 Task: Add a condition where "Channel Is not Facebook Post" in pending tickets.
Action: Mouse moved to (152, 494)
Screenshot: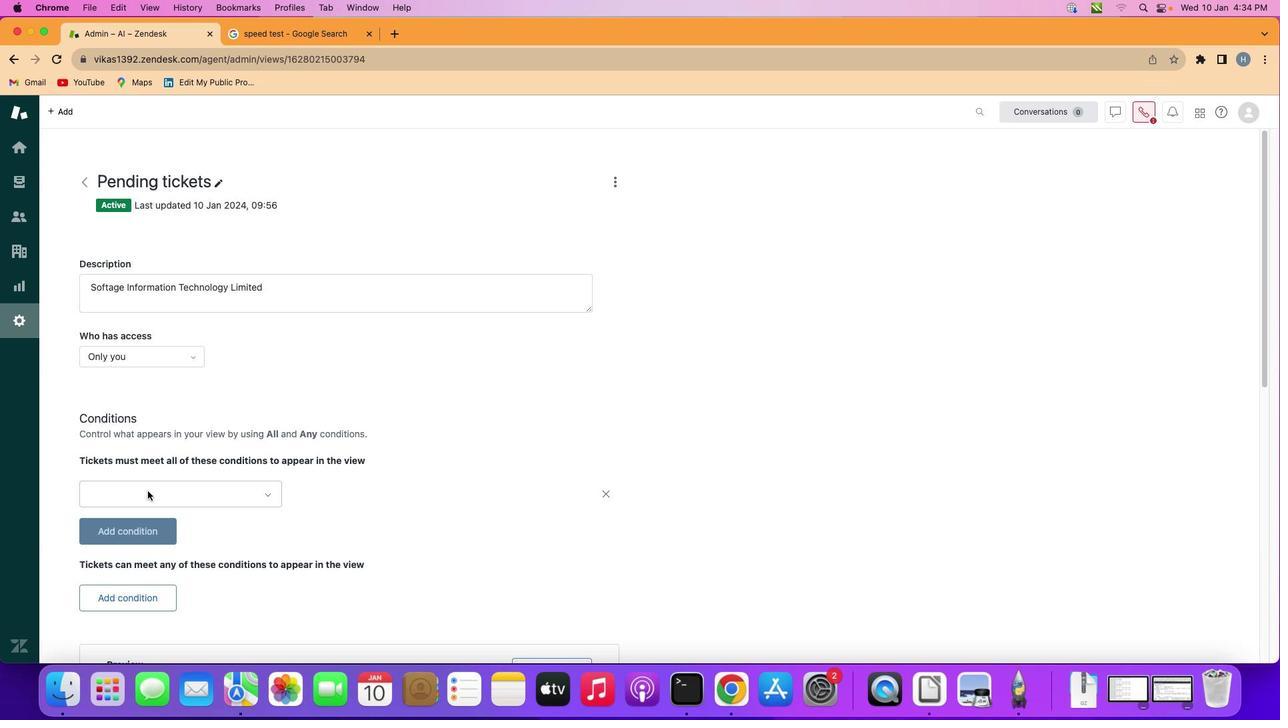 
Action: Mouse pressed left at (152, 494)
Screenshot: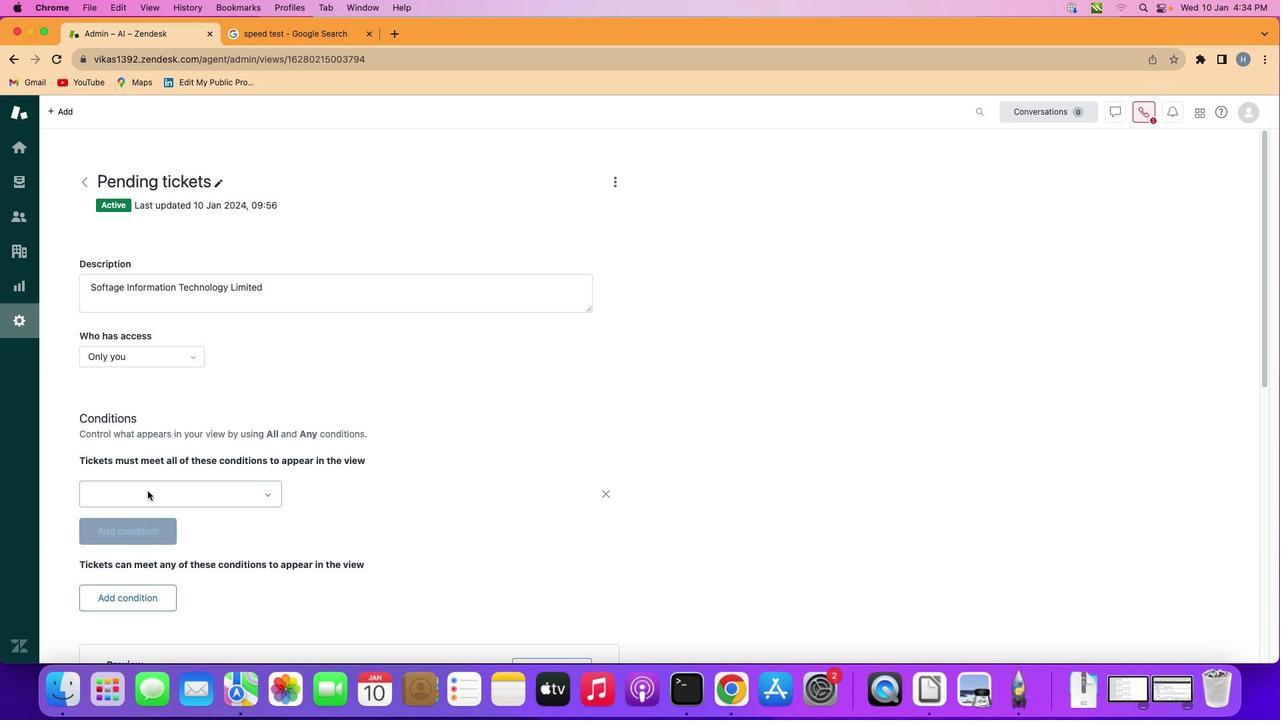 
Action: Mouse moved to (215, 500)
Screenshot: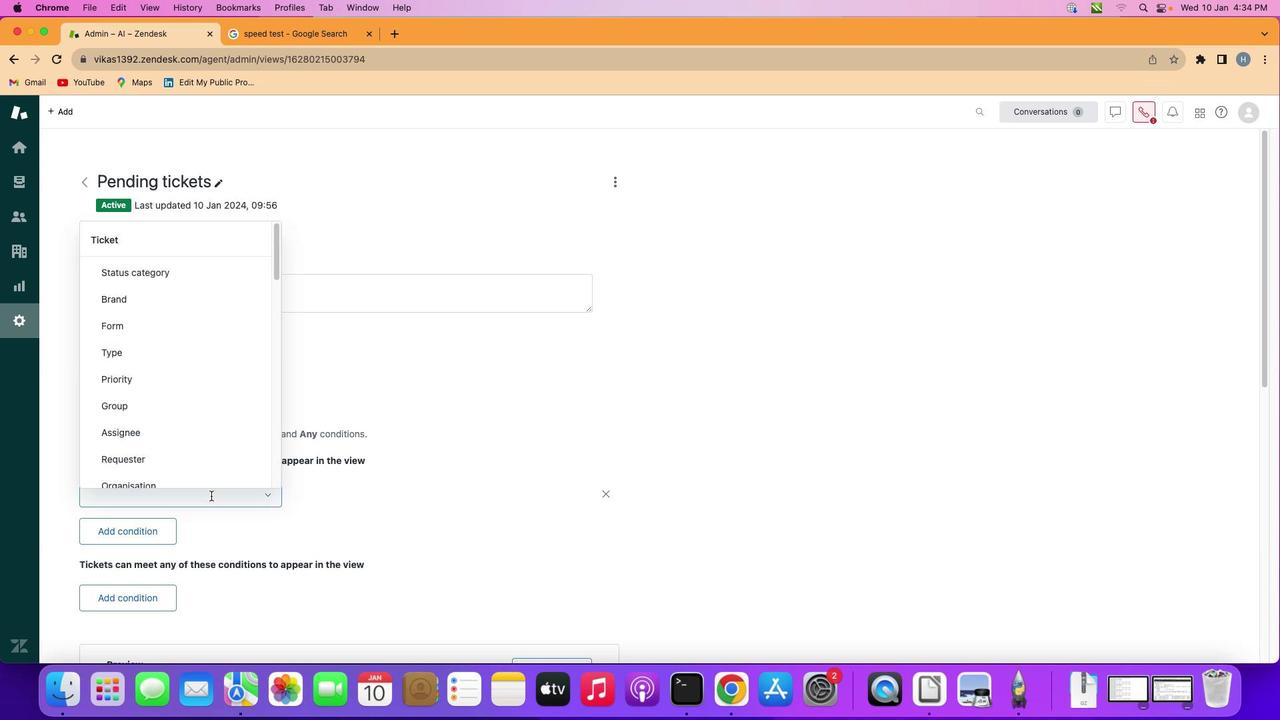 
Action: Mouse pressed left at (215, 500)
Screenshot: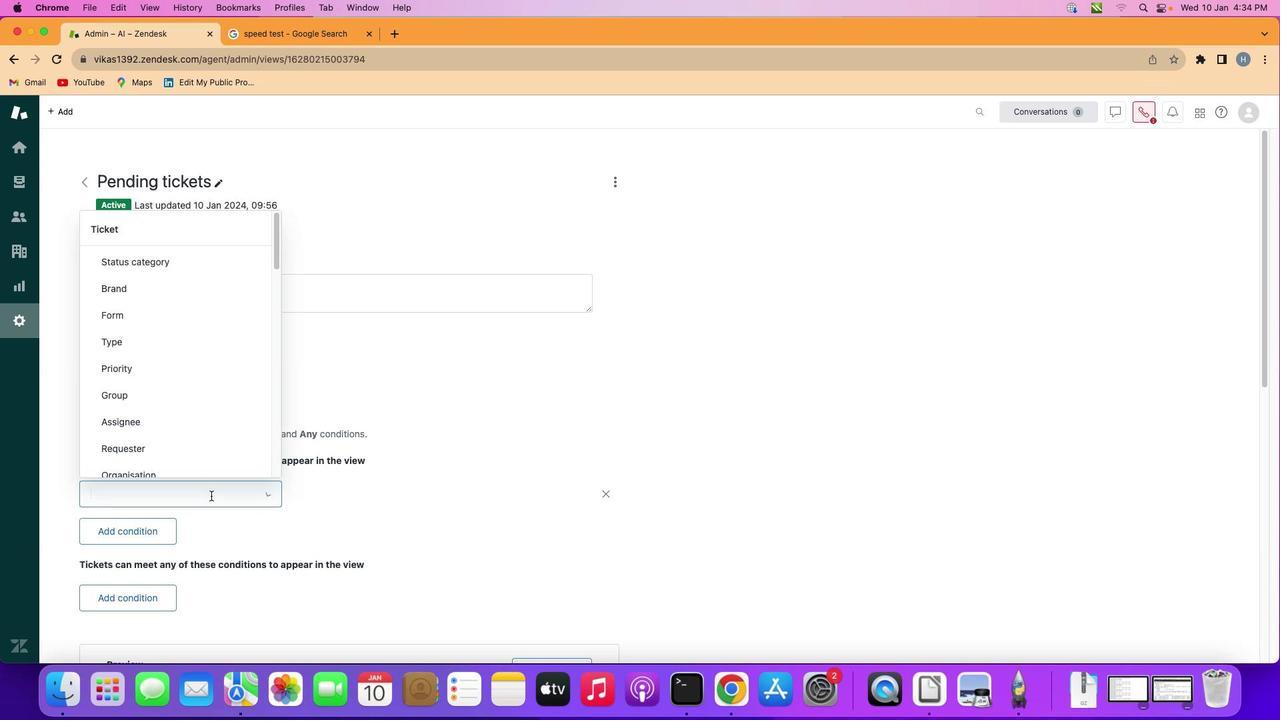 
Action: Mouse moved to (212, 396)
Screenshot: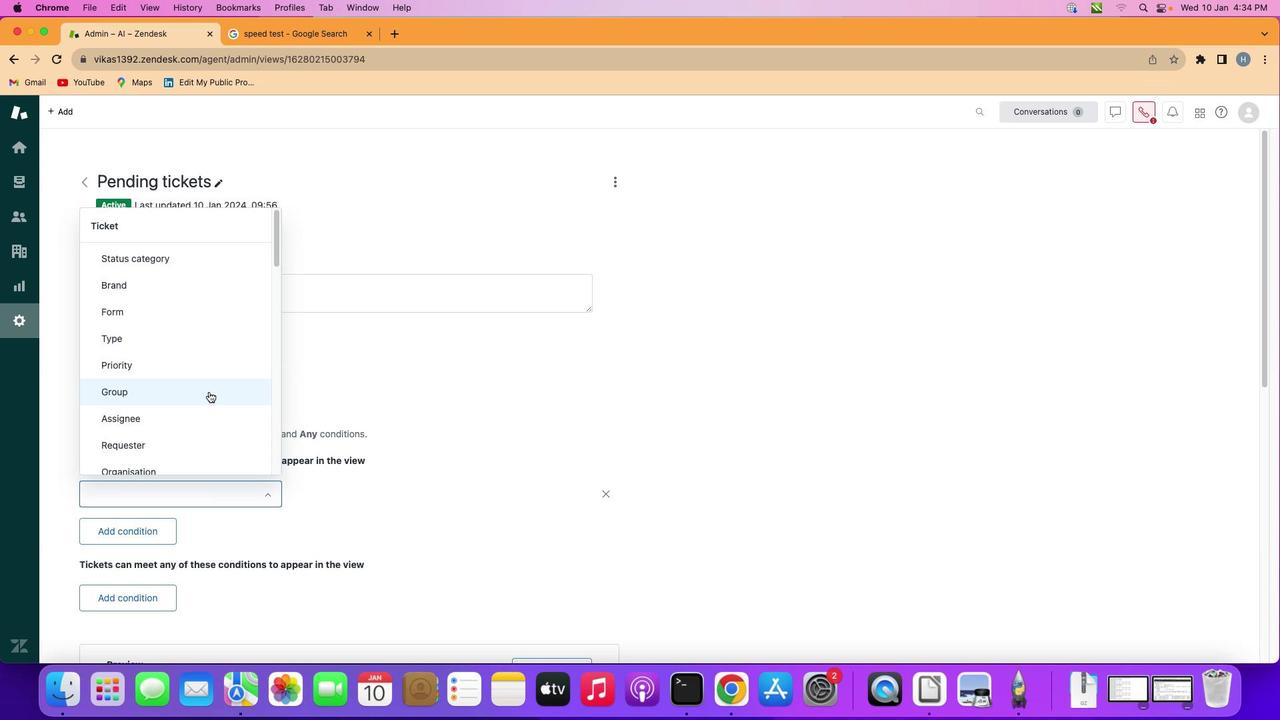 
Action: Mouse scrolled (212, 396) with delta (4, 3)
Screenshot: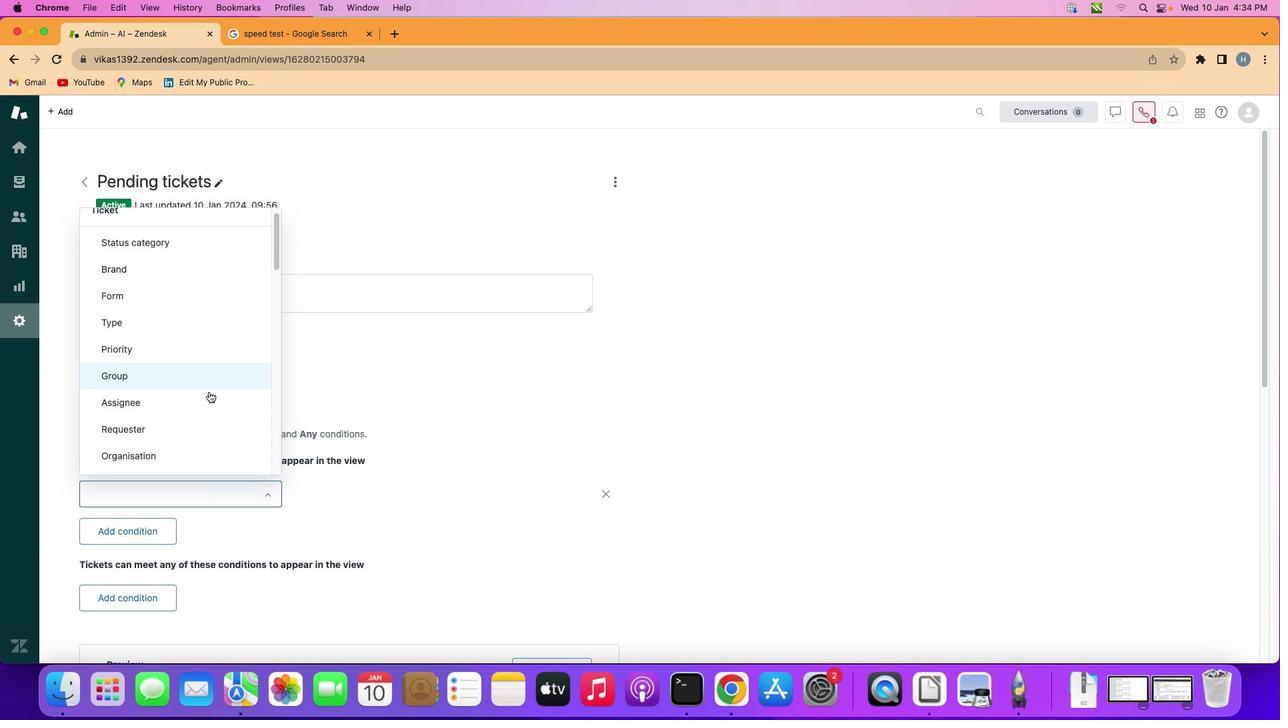 
Action: Mouse scrolled (212, 396) with delta (4, 3)
Screenshot: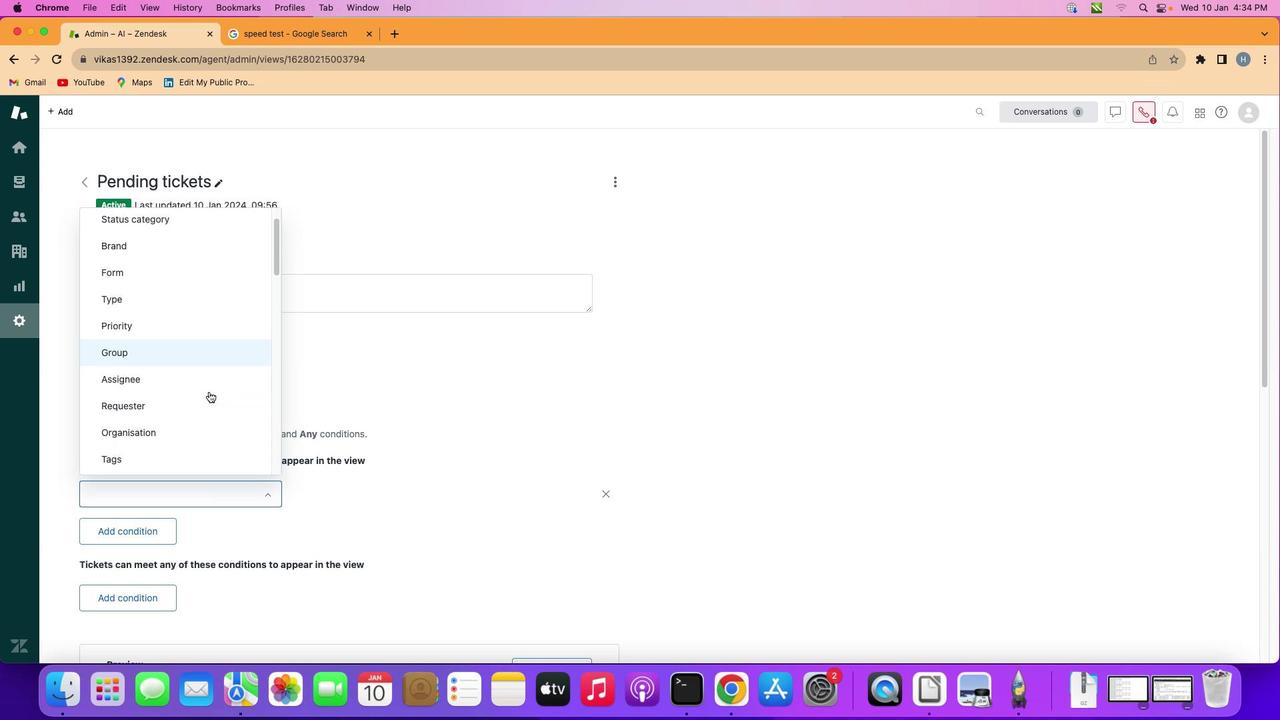 
Action: Mouse scrolled (212, 396) with delta (4, 3)
Screenshot: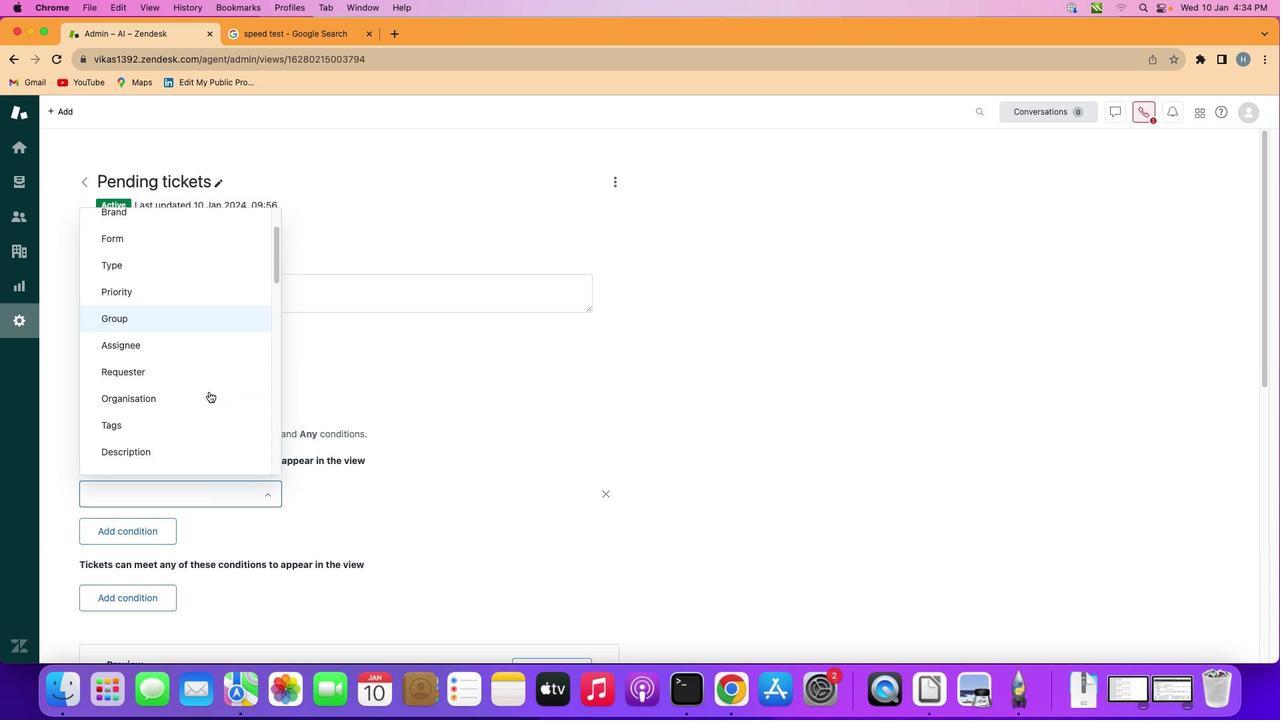 
Action: Mouse scrolled (212, 396) with delta (4, 3)
Screenshot: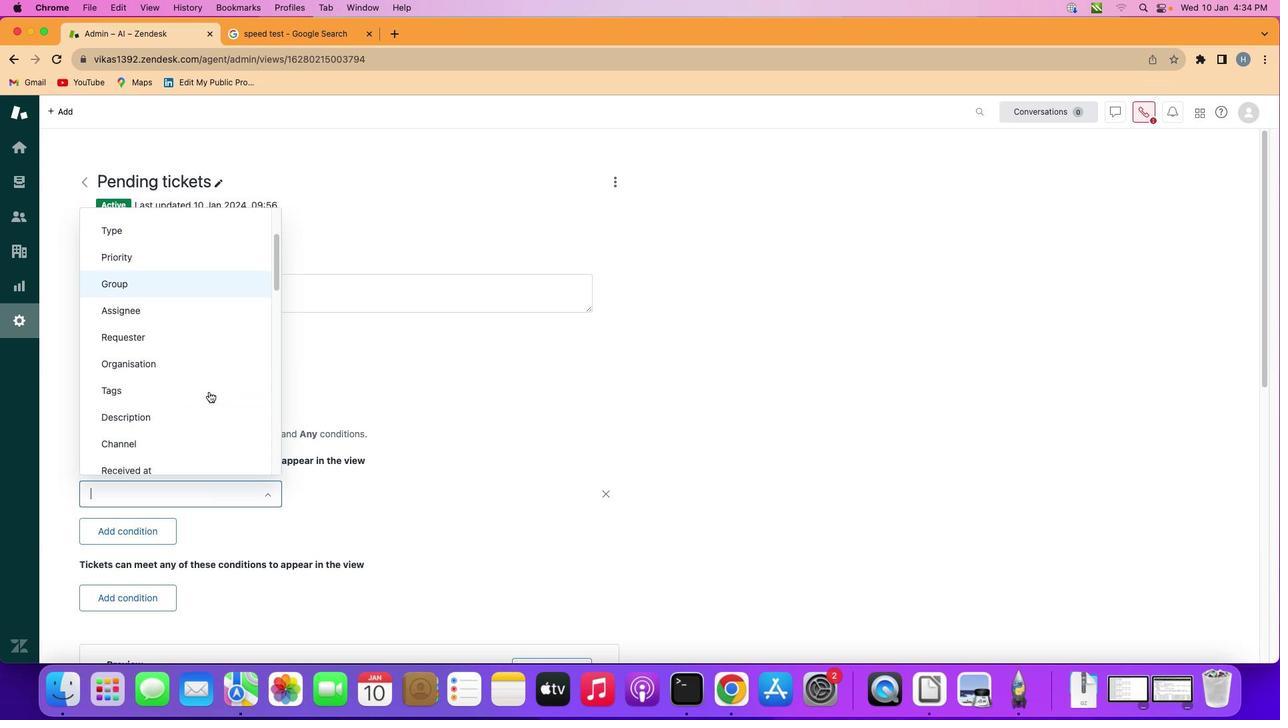 
Action: Mouse scrolled (212, 396) with delta (4, 3)
Screenshot: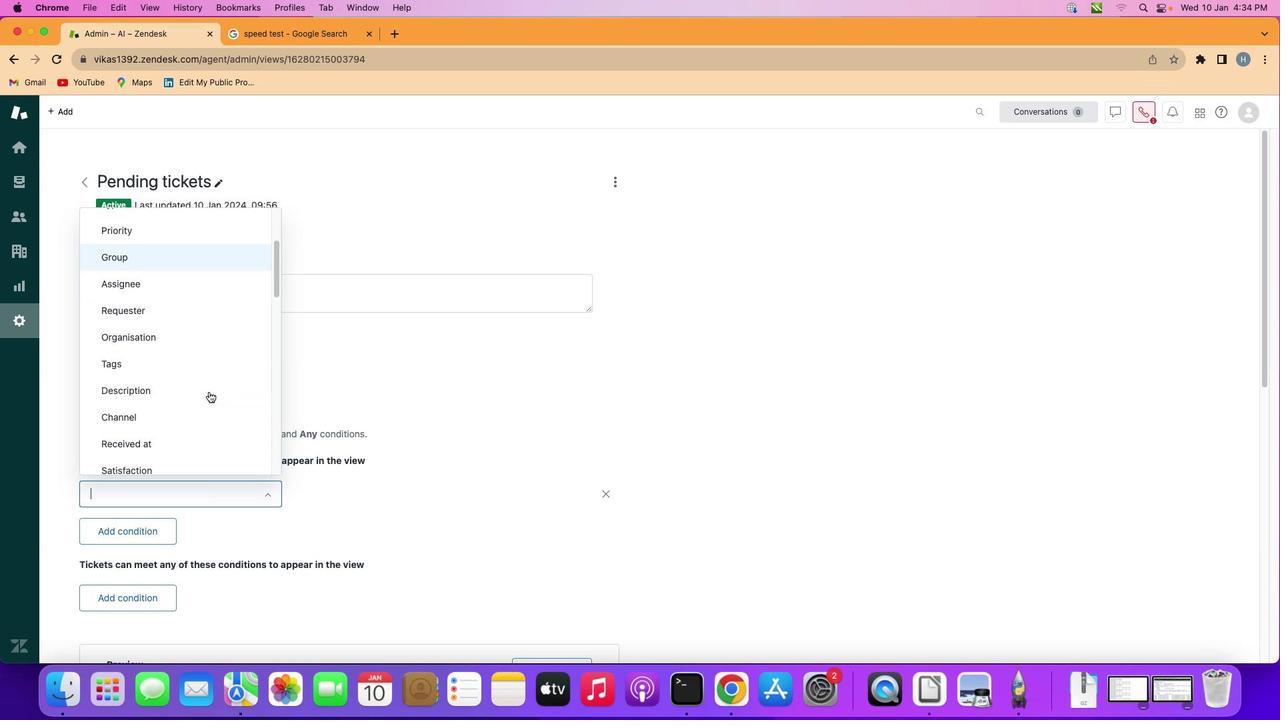 
Action: Mouse moved to (205, 416)
Screenshot: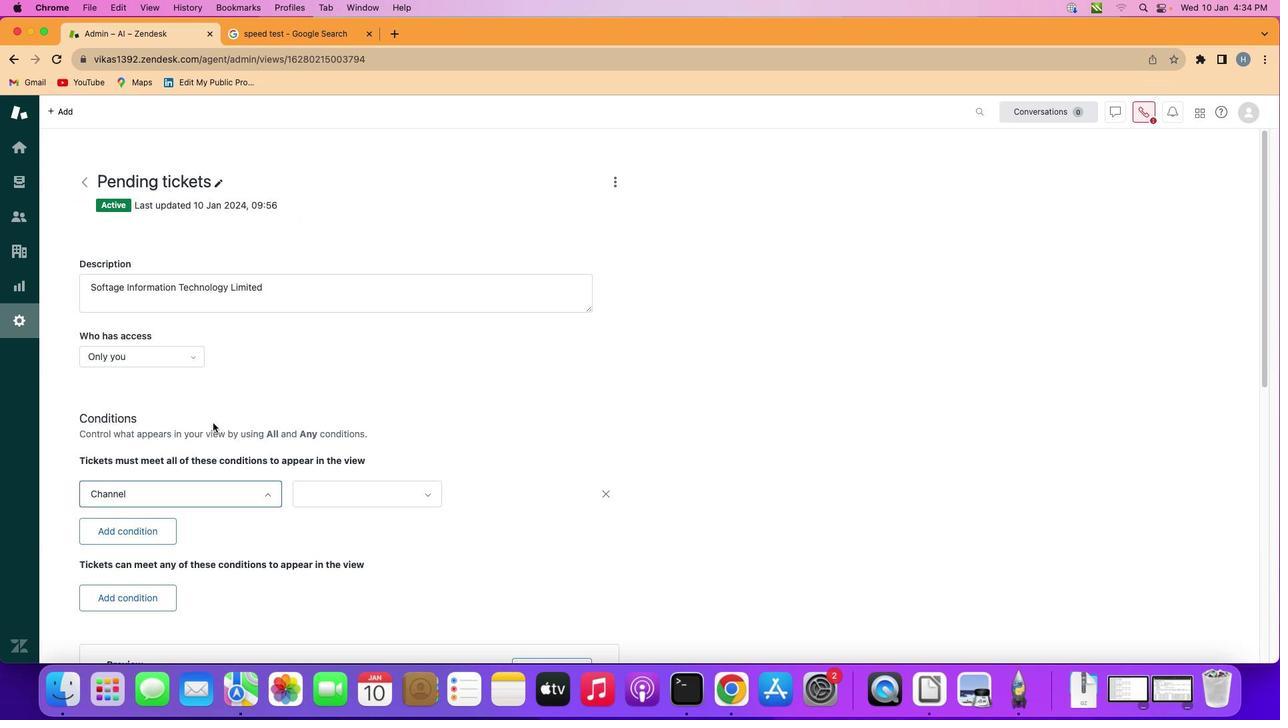 
Action: Mouse pressed left at (205, 416)
Screenshot: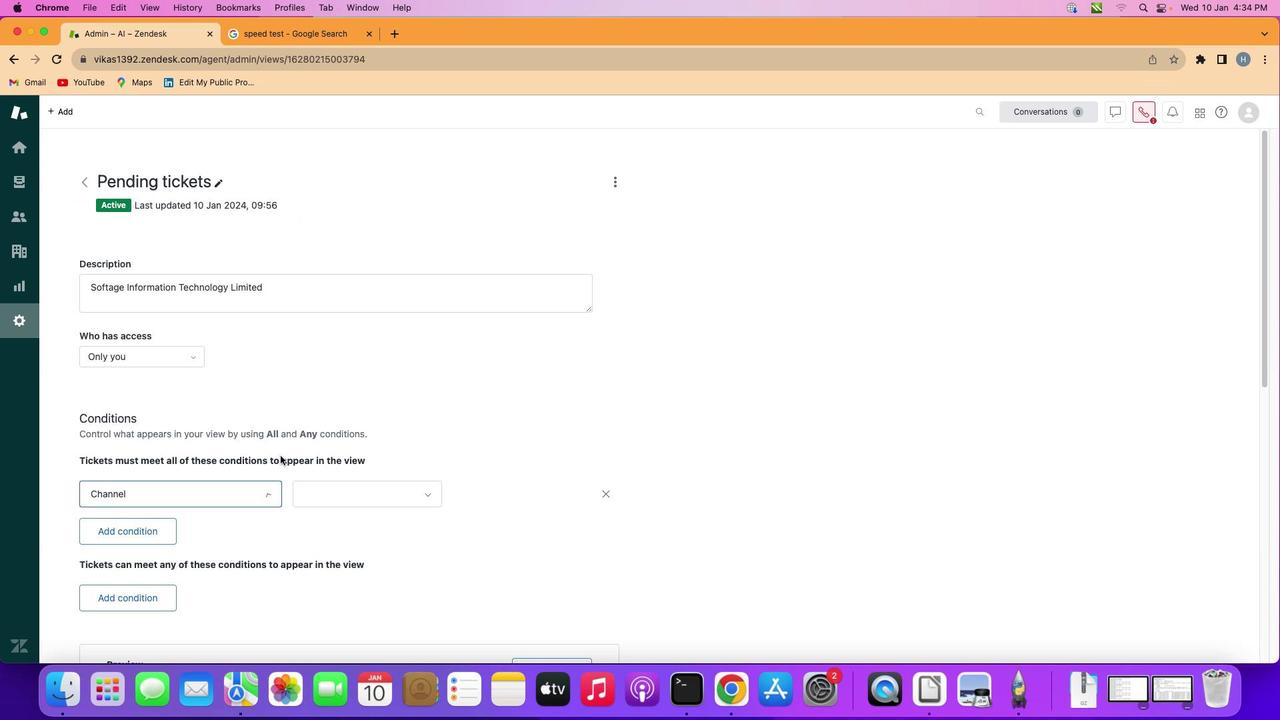
Action: Mouse moved to (363, 492)
Screenshot: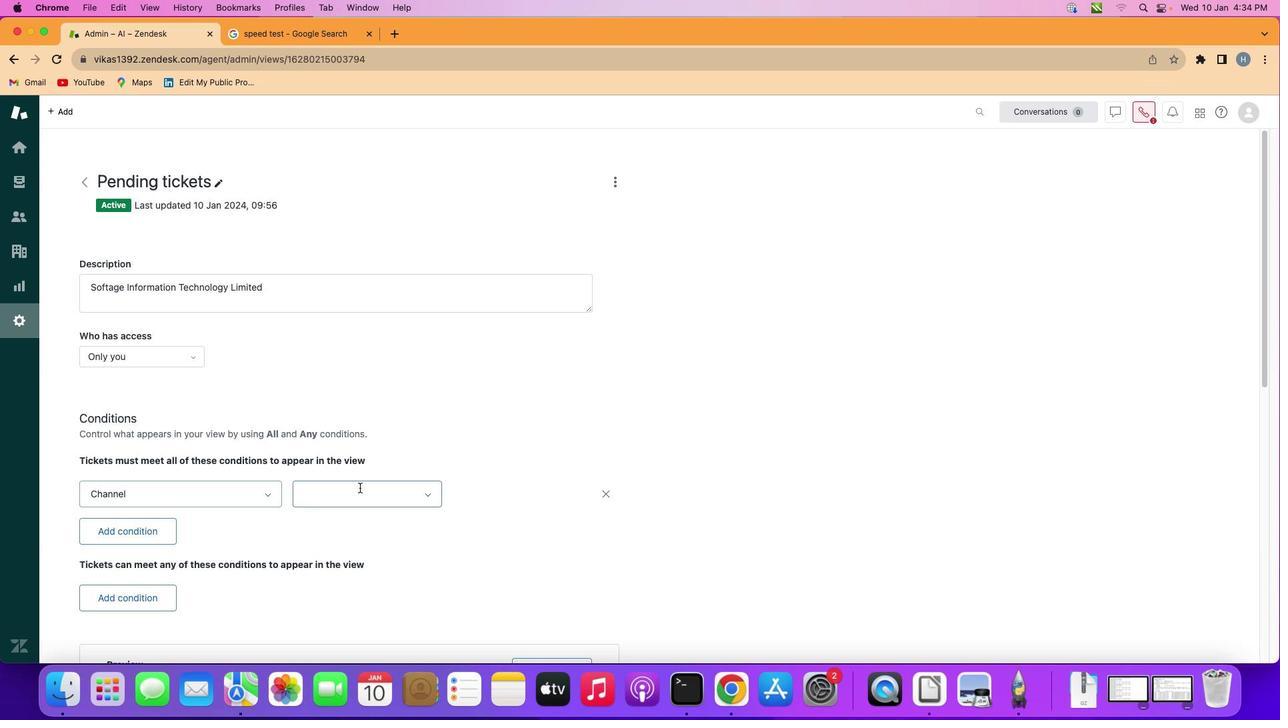 
Action: Mouse pressed left at (363, 492)
Screenshot: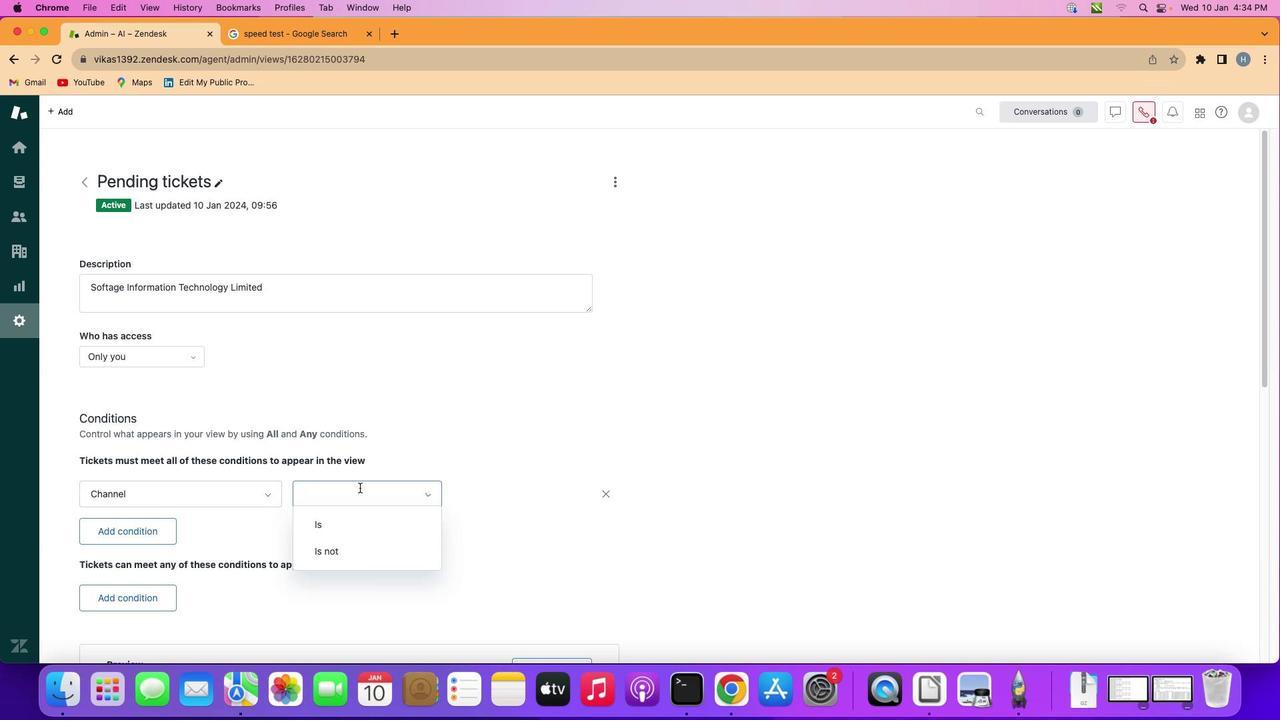 
Action: Mouse moved to (365, 558)
Screenshot: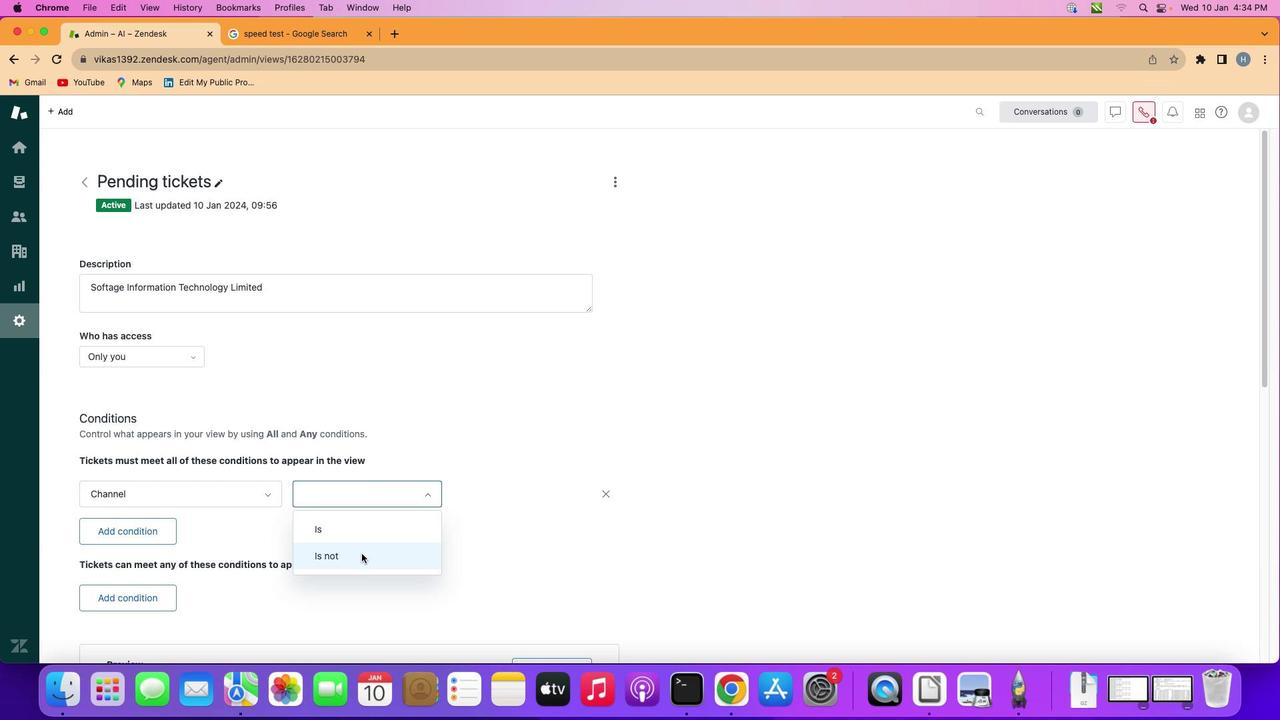
Action: Mouse pressed left at (365, 558)
Screenshot: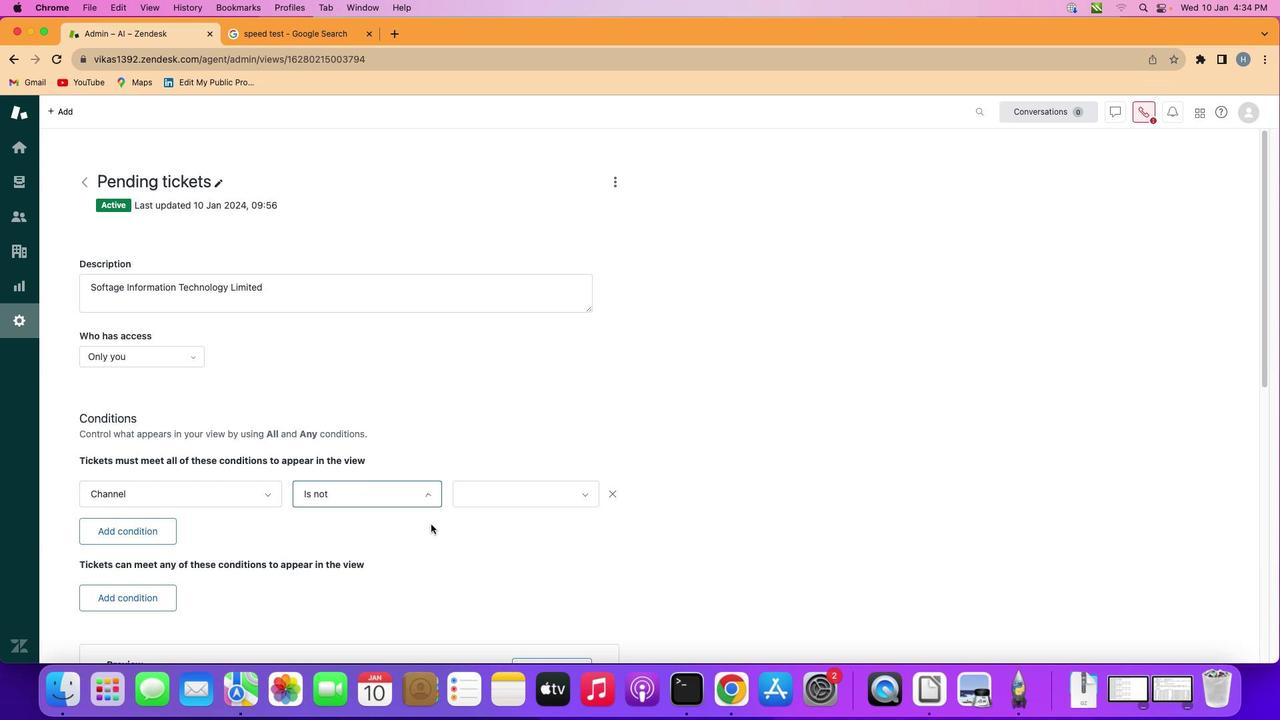 
Action: Mouse moved to (527, 495)
Screenshot: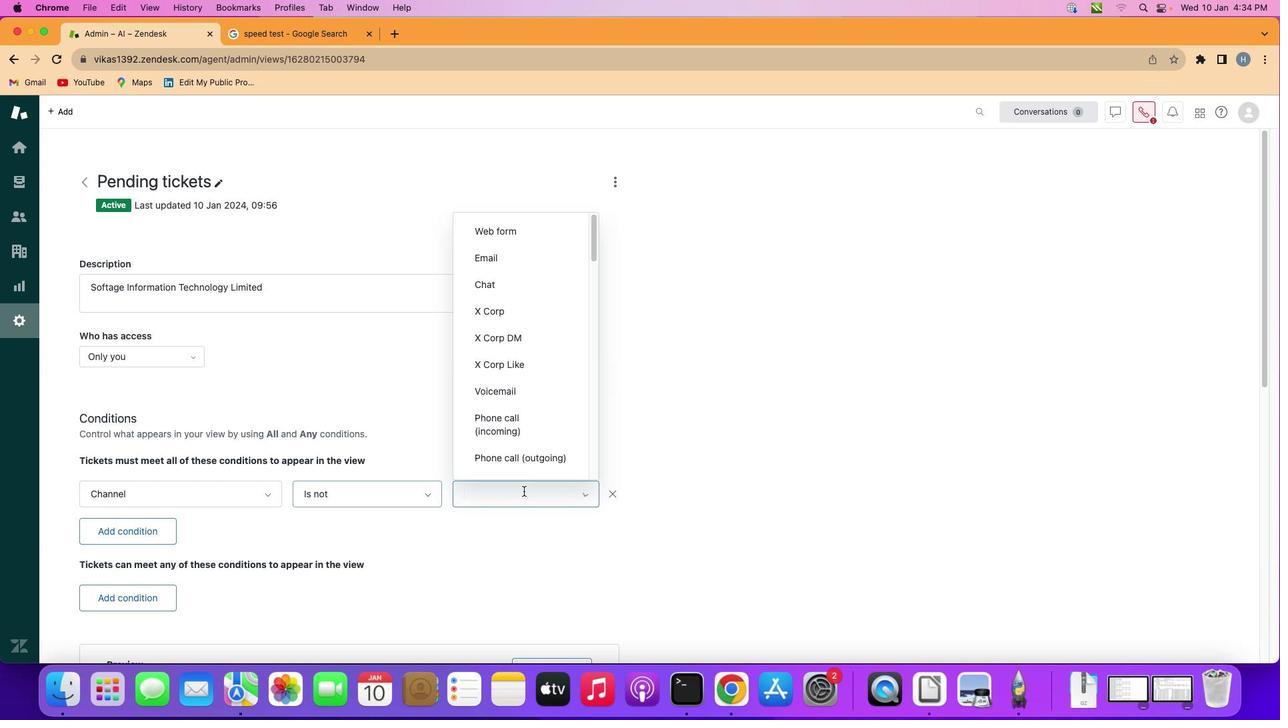 
Action: Mouse pressed left at (527, 495)
Screenshot: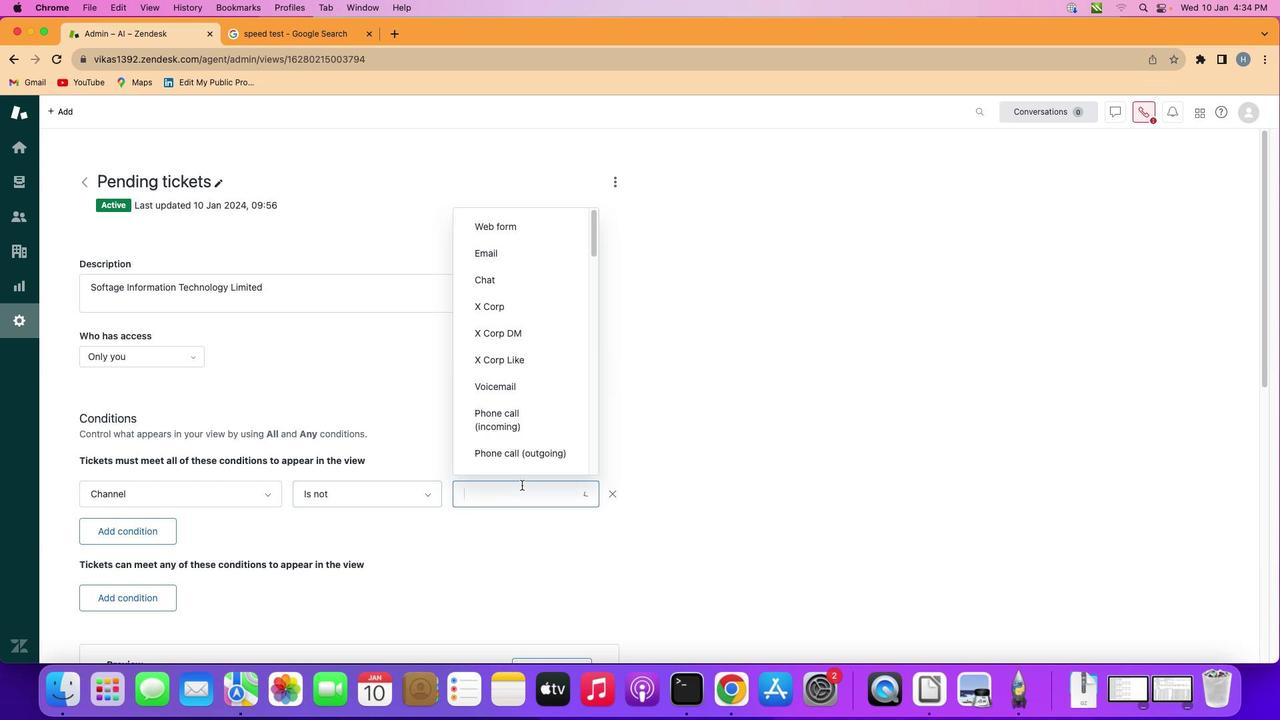 
Action: Mouse moved to (514, 382)
Screenshot: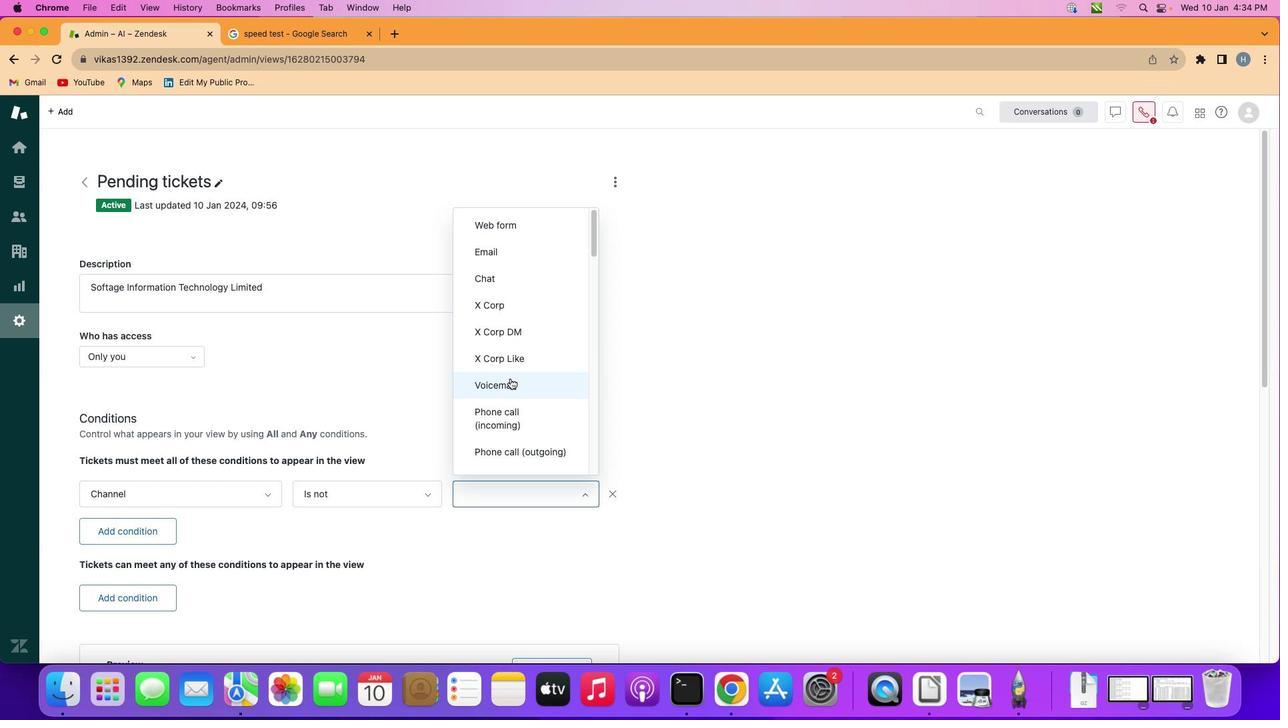 
Action: Mouse scrolled (514, 382) with delta (4, 3)
Screenshot: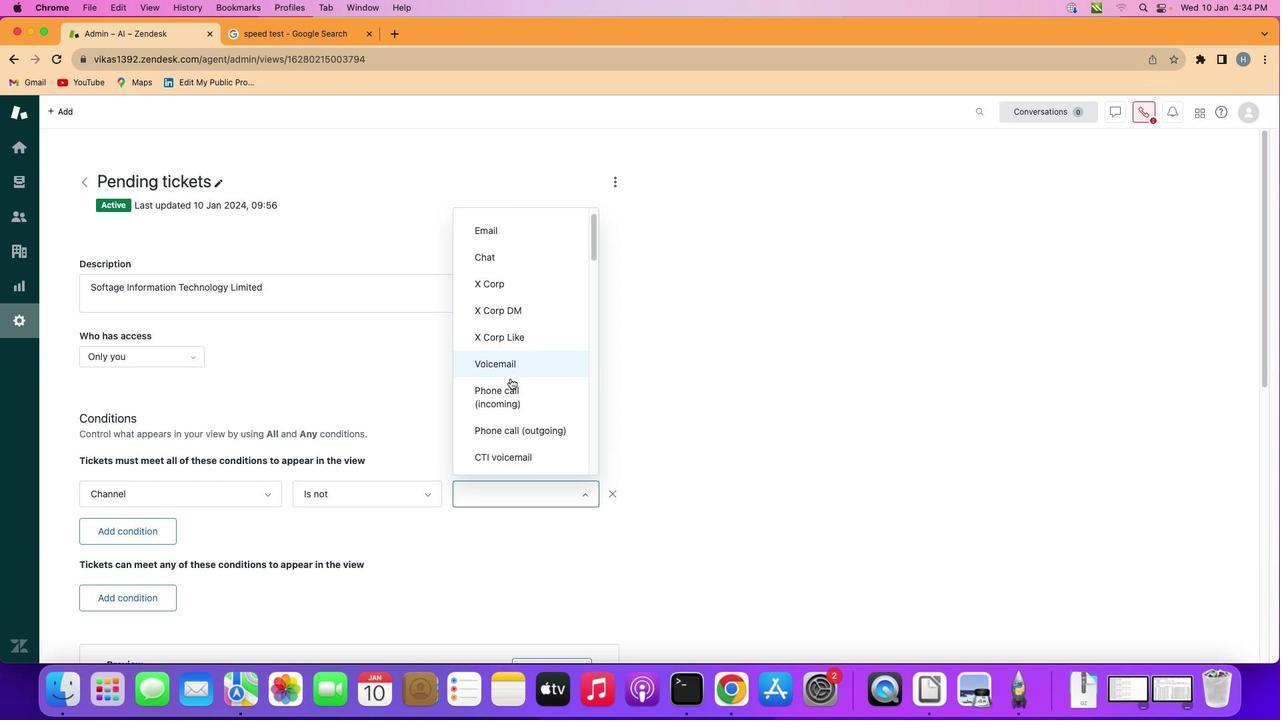 
Action: Mouse scrolled (514, 382) with delta (4, 3)
Screenshot: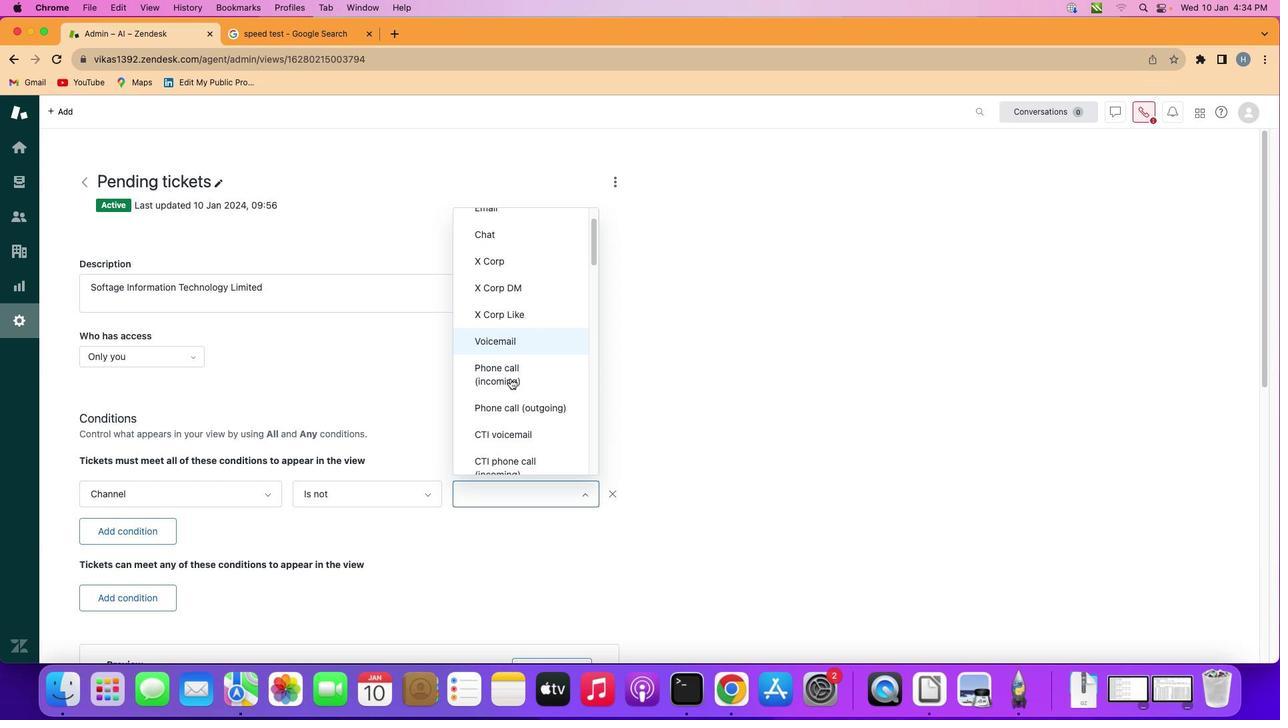 
Action: Mouse scrolled (514, 382) with delta (4, 3)
Screenshot: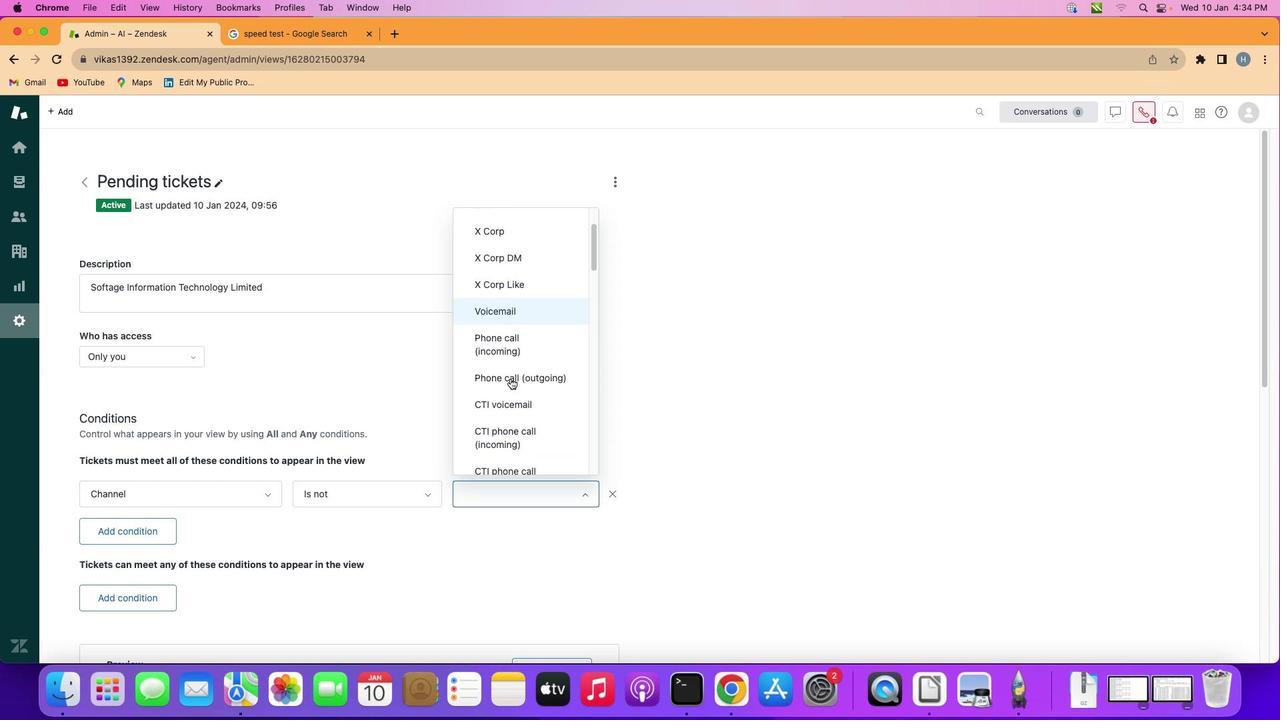 
Action: Mouse scrolled (514, 382) with delta (4, 3)
Screenshot: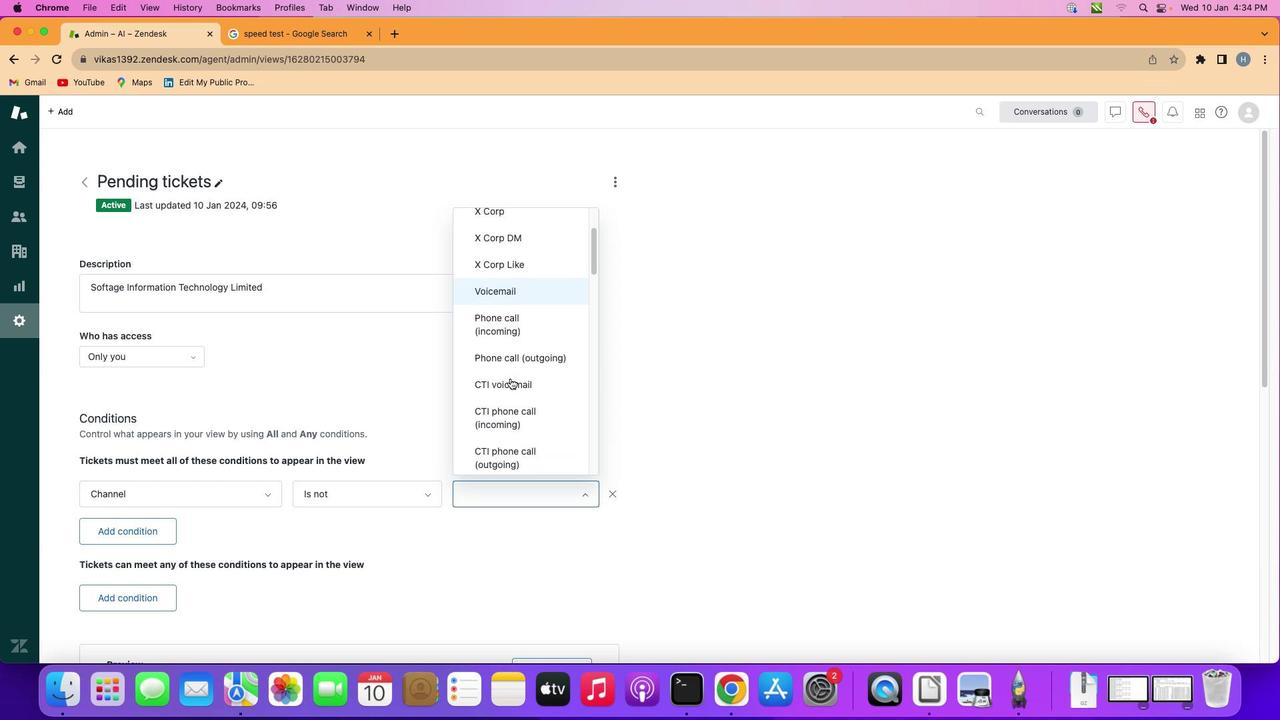 
Action: Mouse scrolled (514, 382) with delta (4, 3)
Screenshot: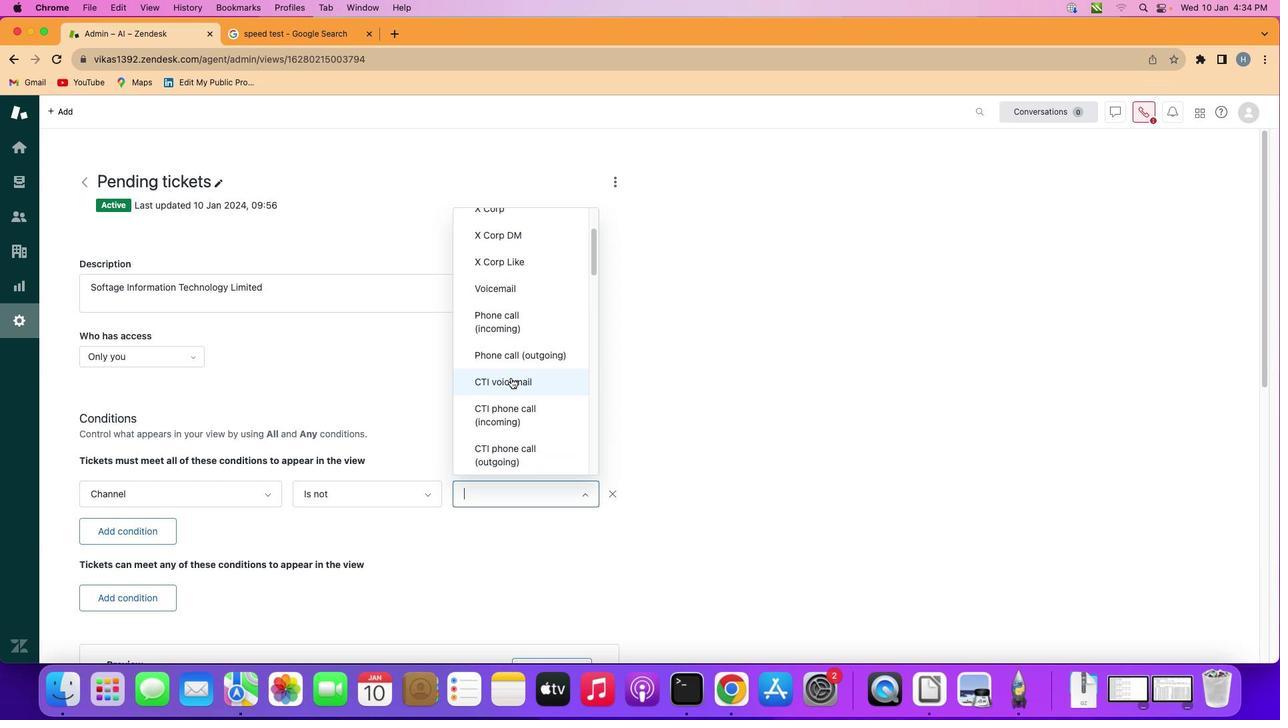 
Action: Mouse moved to (514, 382)
Screenshot: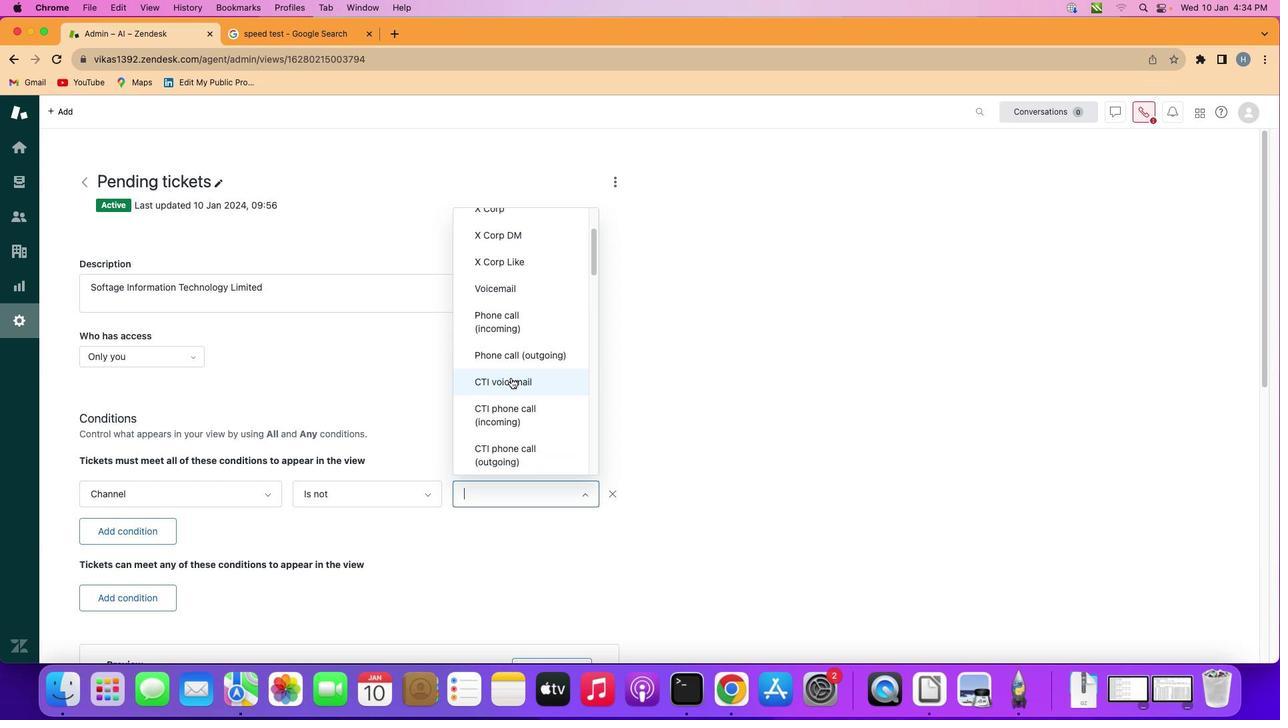 
Action: Mouse scrolled (514, 382) with delta (4, 3)
Screenshot: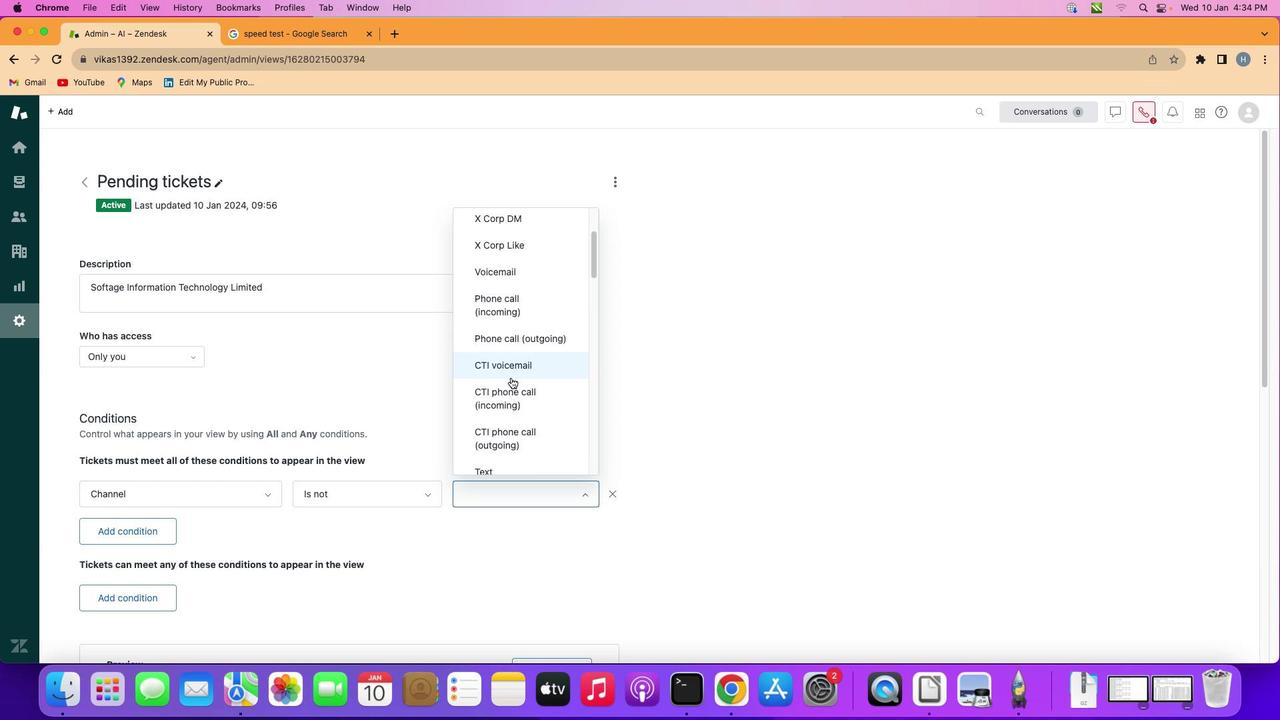 
Action: Mouse scrolled (514, 382) with delta (4, 3)
Screenshot: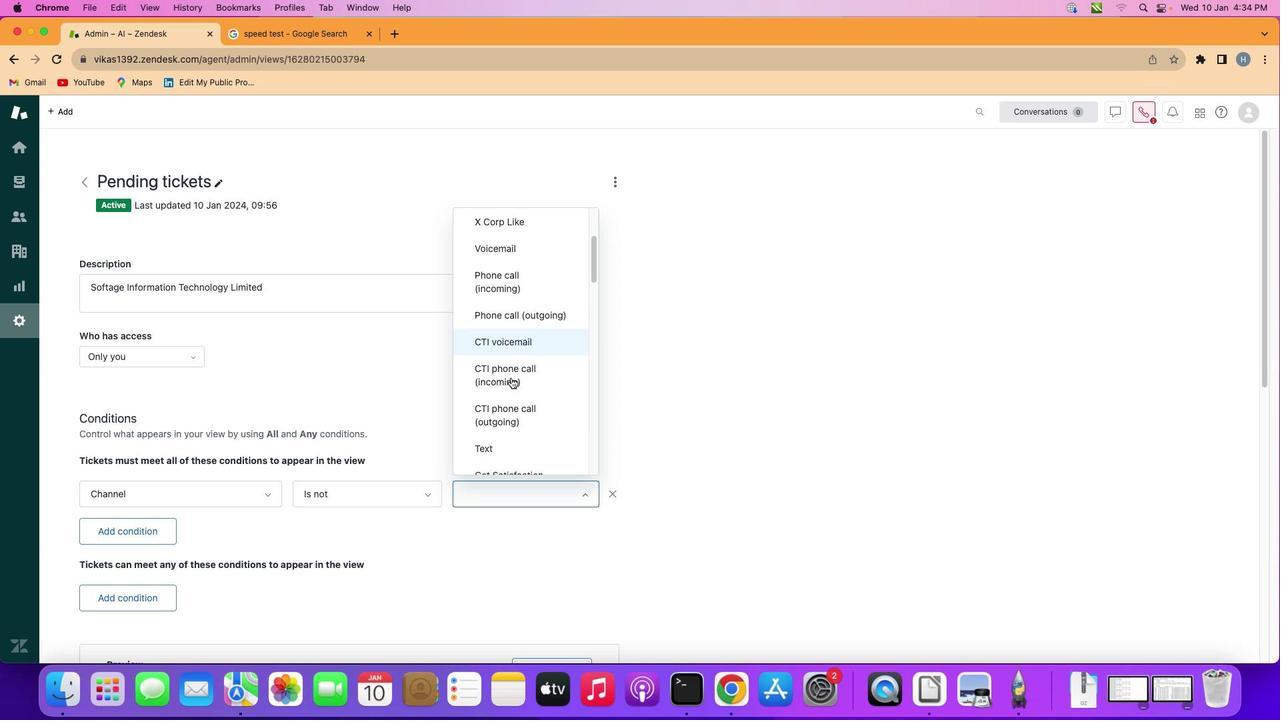 
Action: Mouse scrolled (514, 382) with delta (4, 3)
Screenshot: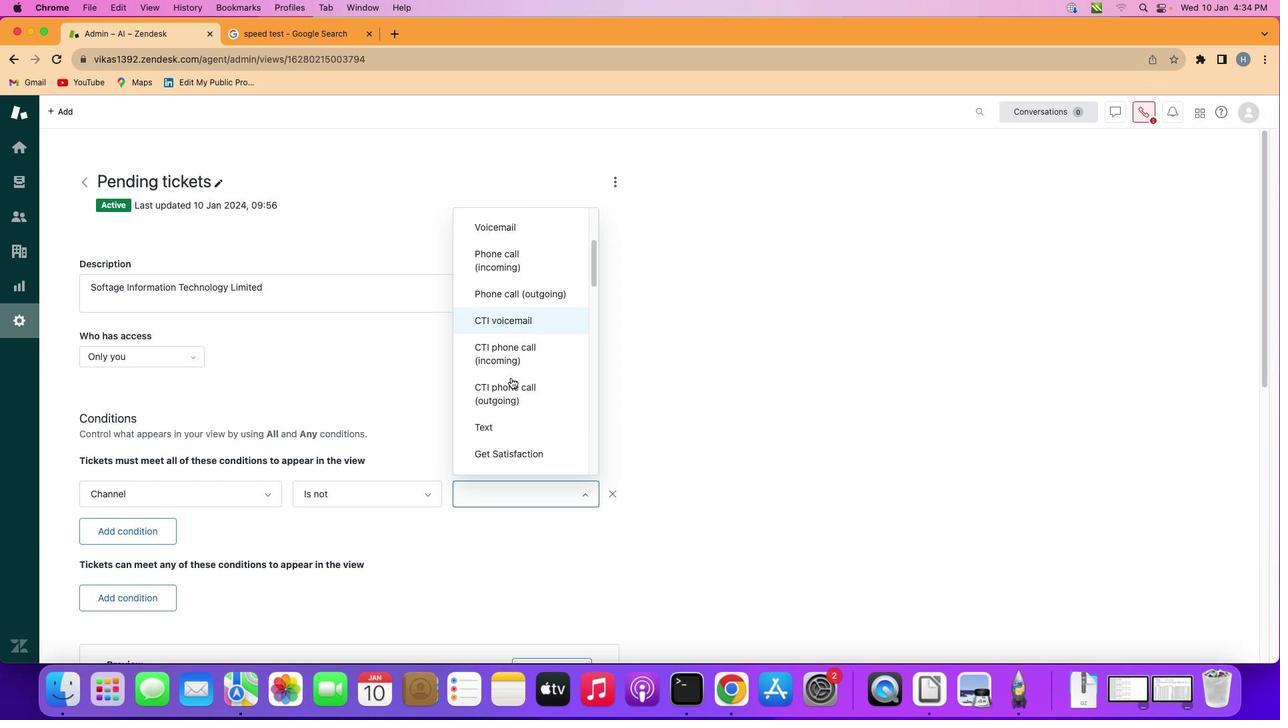 
Action: Mouse scrolled (514, 382) with delta (4, 3)
Screenshot: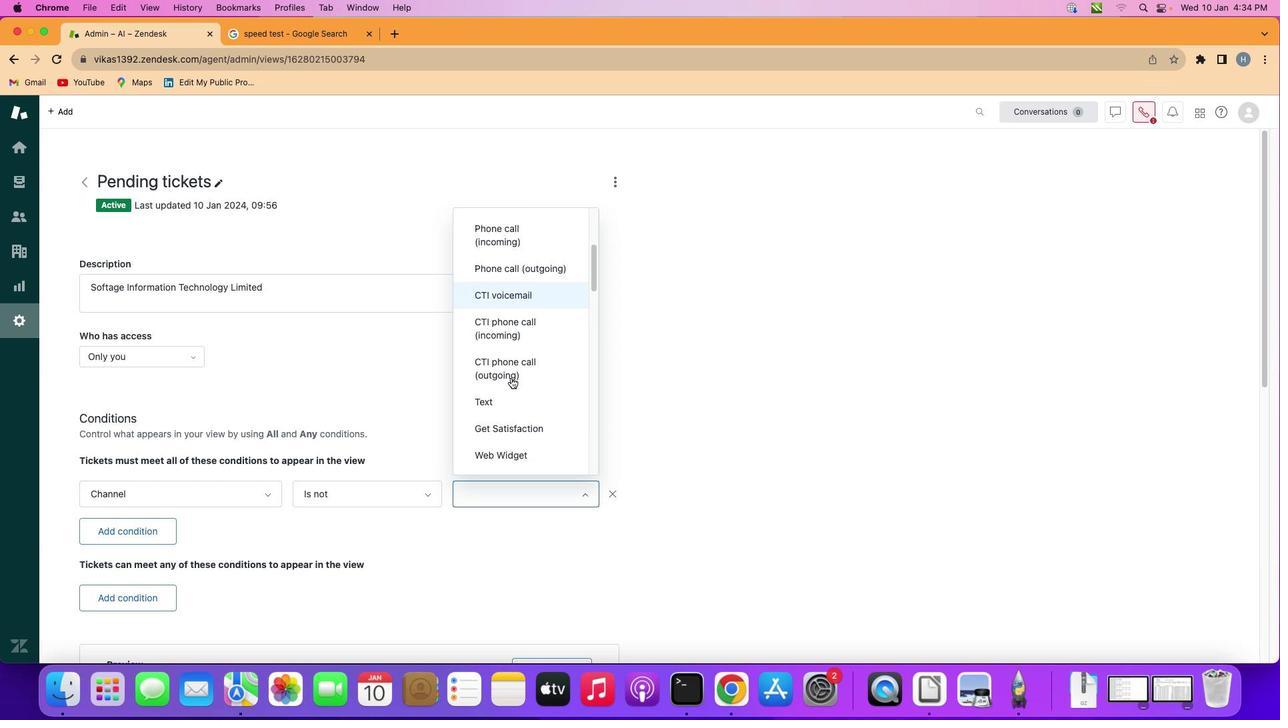 
Action: Mouse scrolled (514, 382) with delta (4, 3)
Screenshot: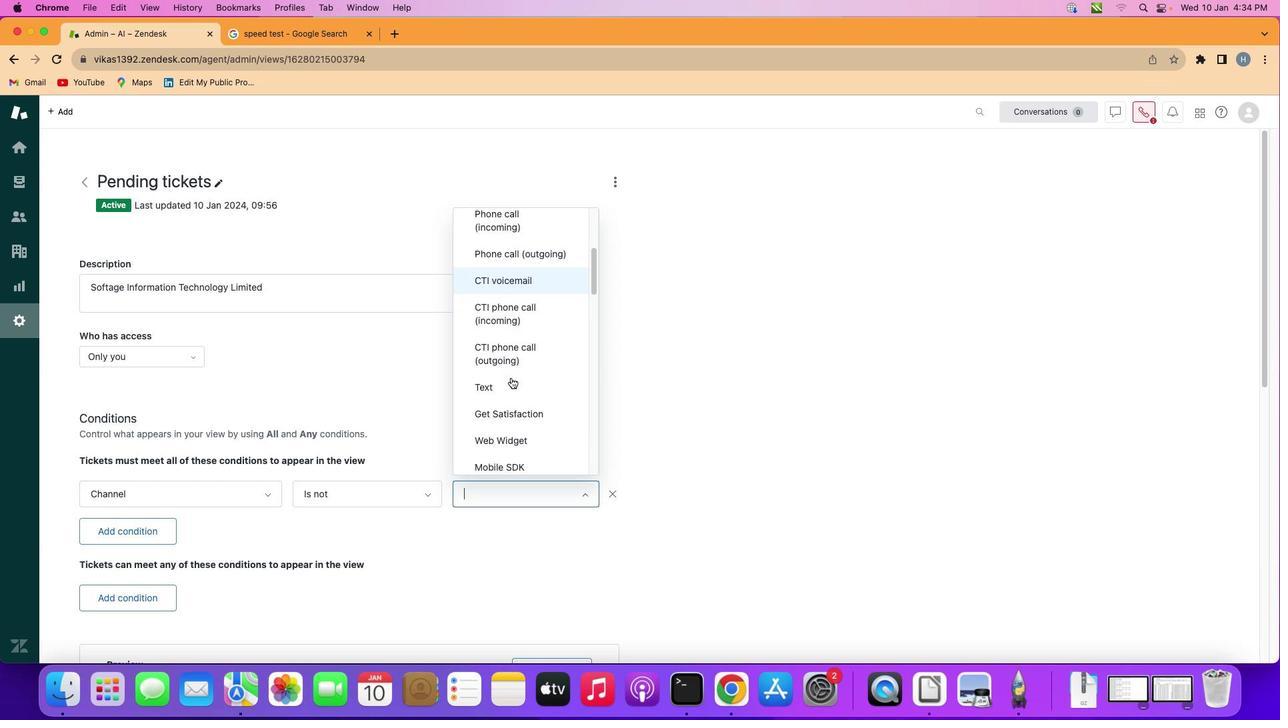 
Action: Mouse scrolled (514, 382) with delta (4, 3)
Screenshot: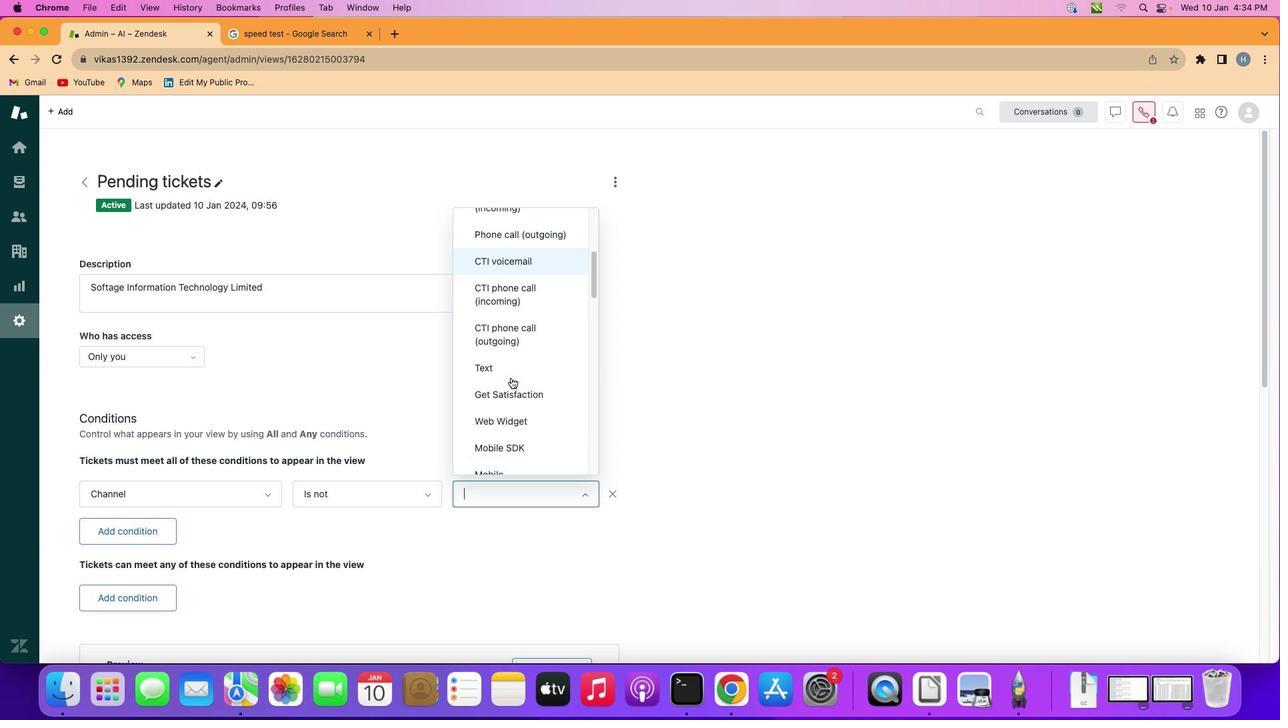 
Action: Mouse scrolled (514, 382) with delta (4, 3)
Screenshot: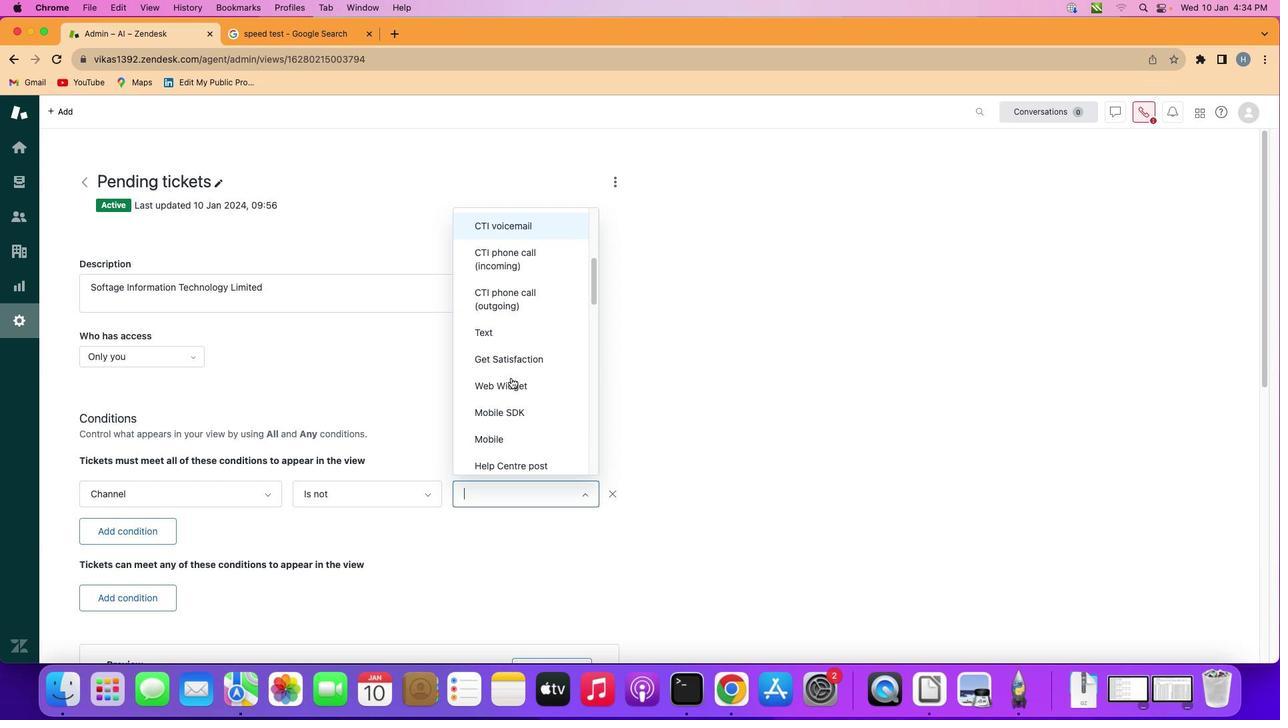 
Action: Mouse scrolled (514, 382) with delta (4, 3)
Screenshot: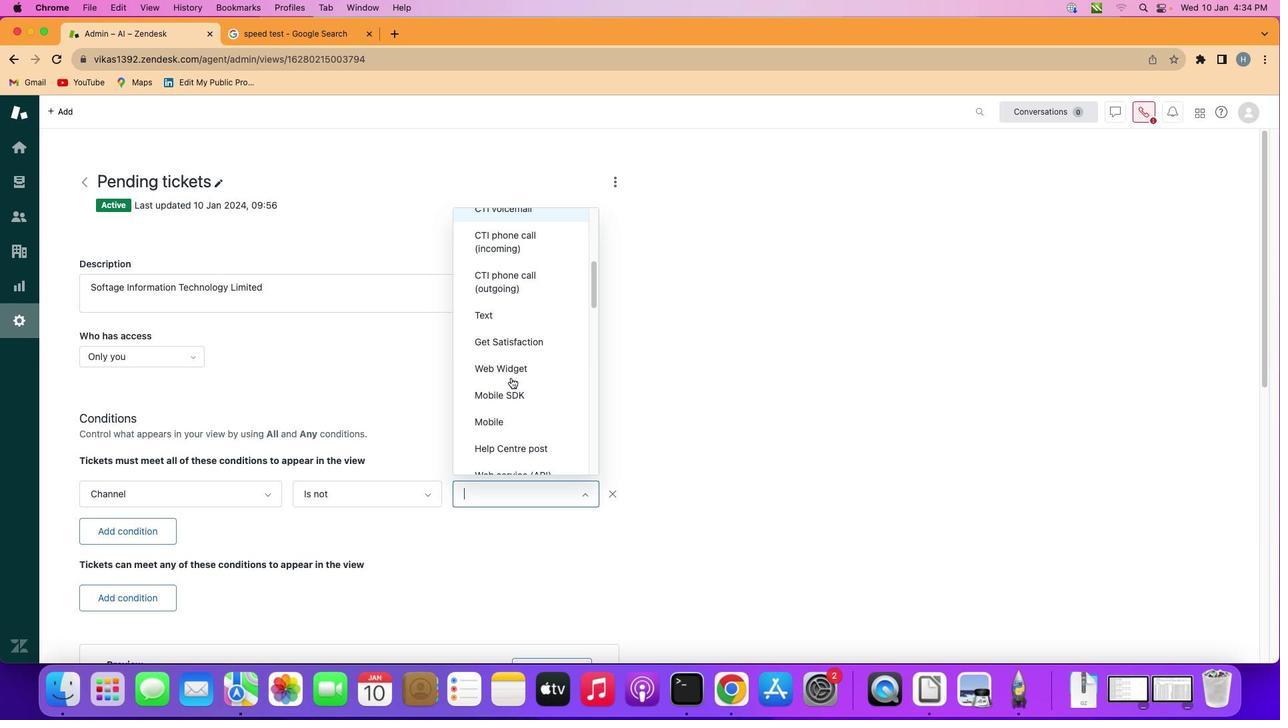 
Action: Mouse moved to (514, 382)
Screenshot: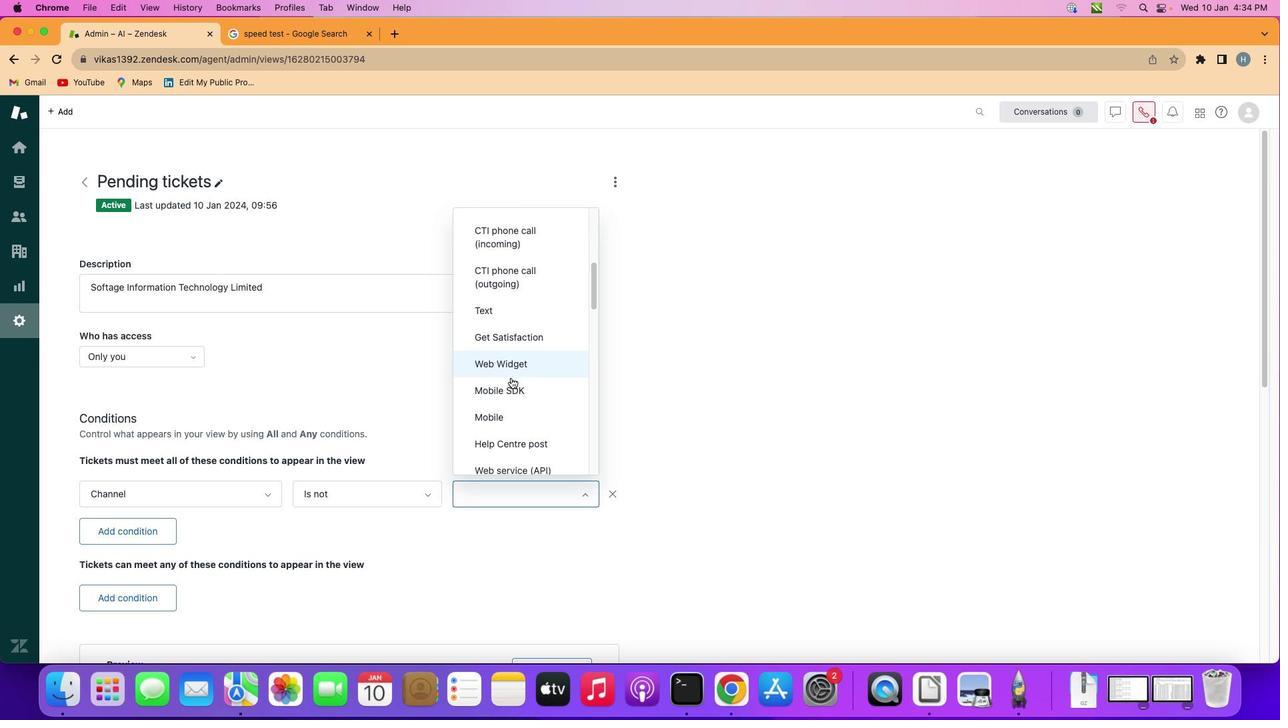 
Action: Mouse scrolled (514, 382) with delta (4, 3)
Screenshot: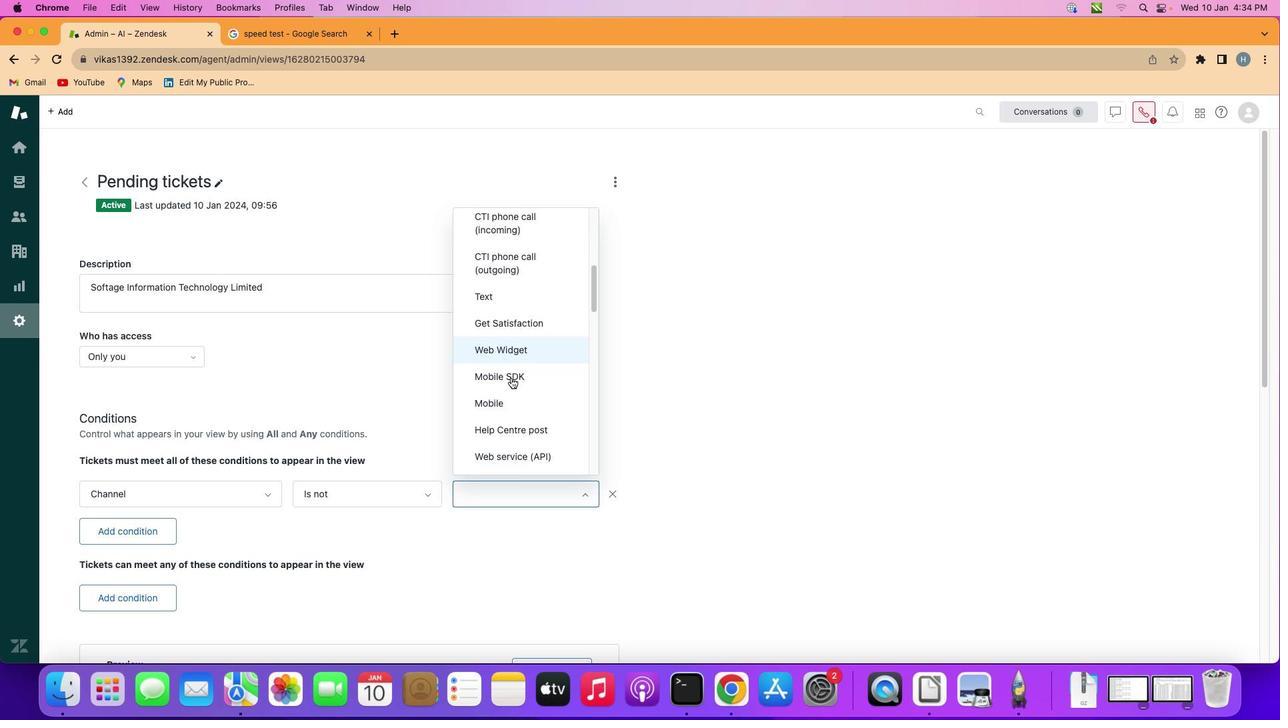 
Action: Mouse scrolled (514, 382) with delta (4, 3)
Screenshot: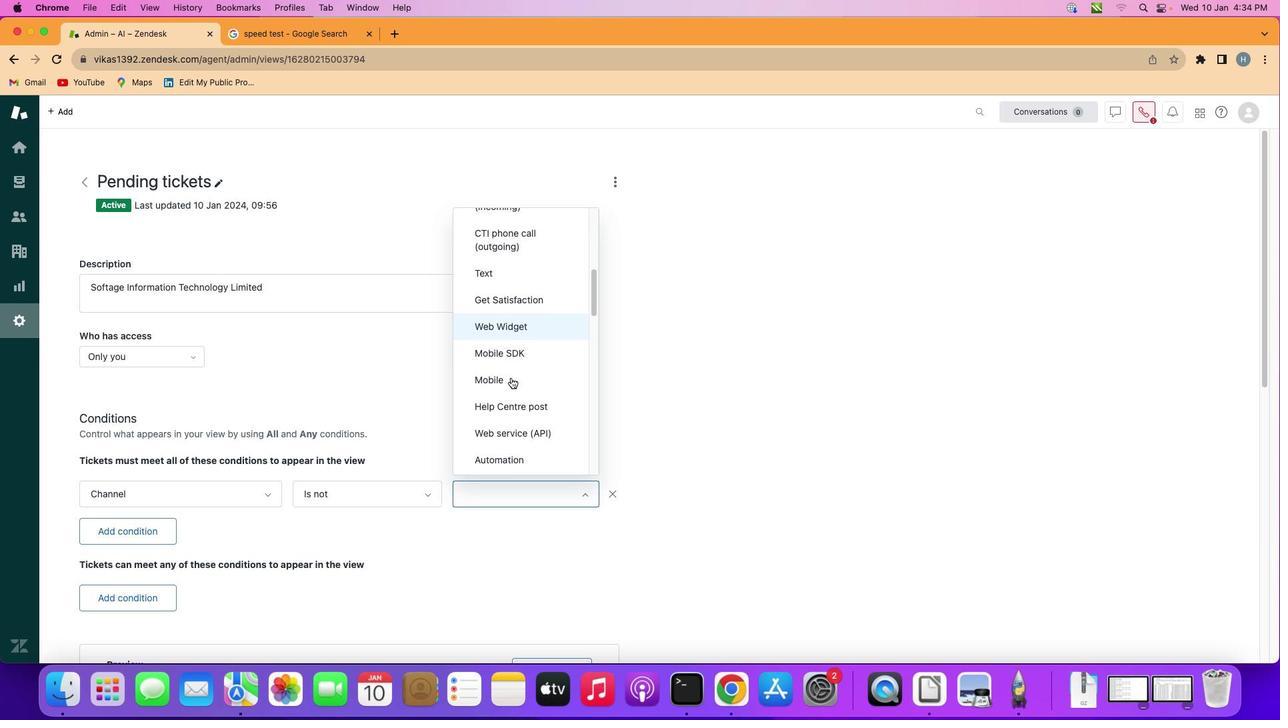 
Action: Mouse scrolled (514, 382) with delta (4, 3)
Screenshot: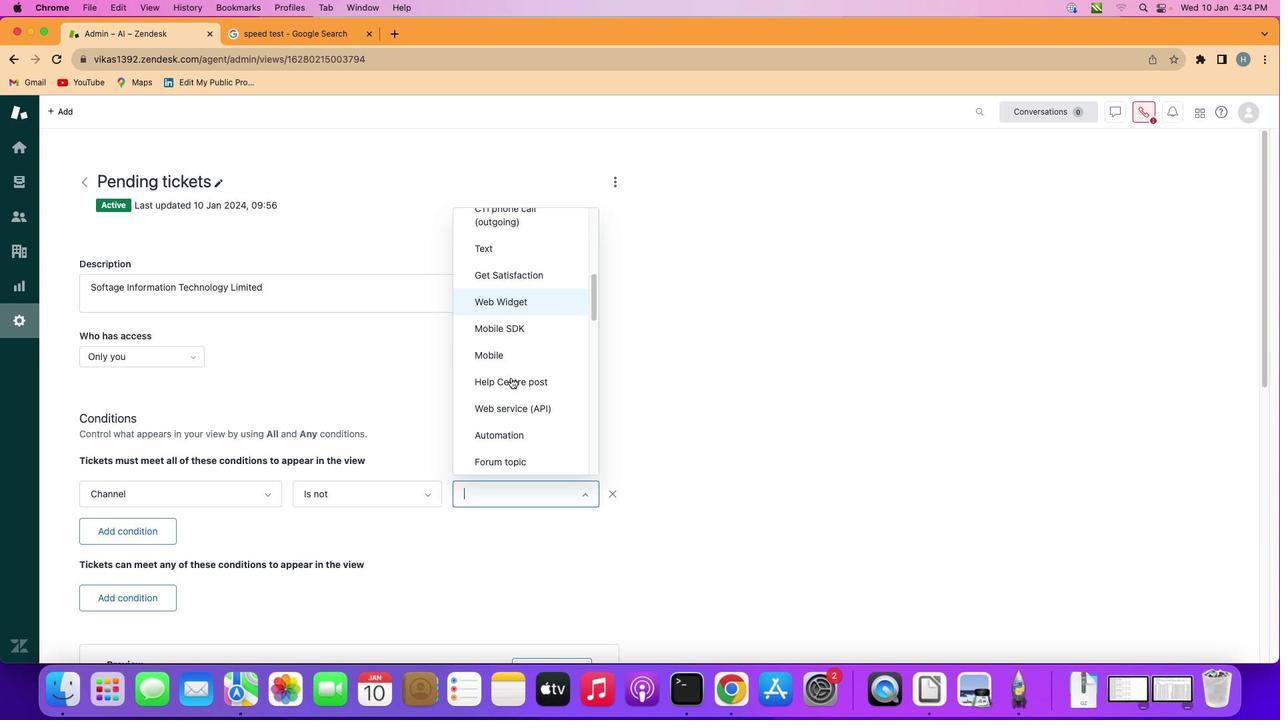 
Action: Mouse scrolled (514, 382) with delta (4, 3)
Screenshot: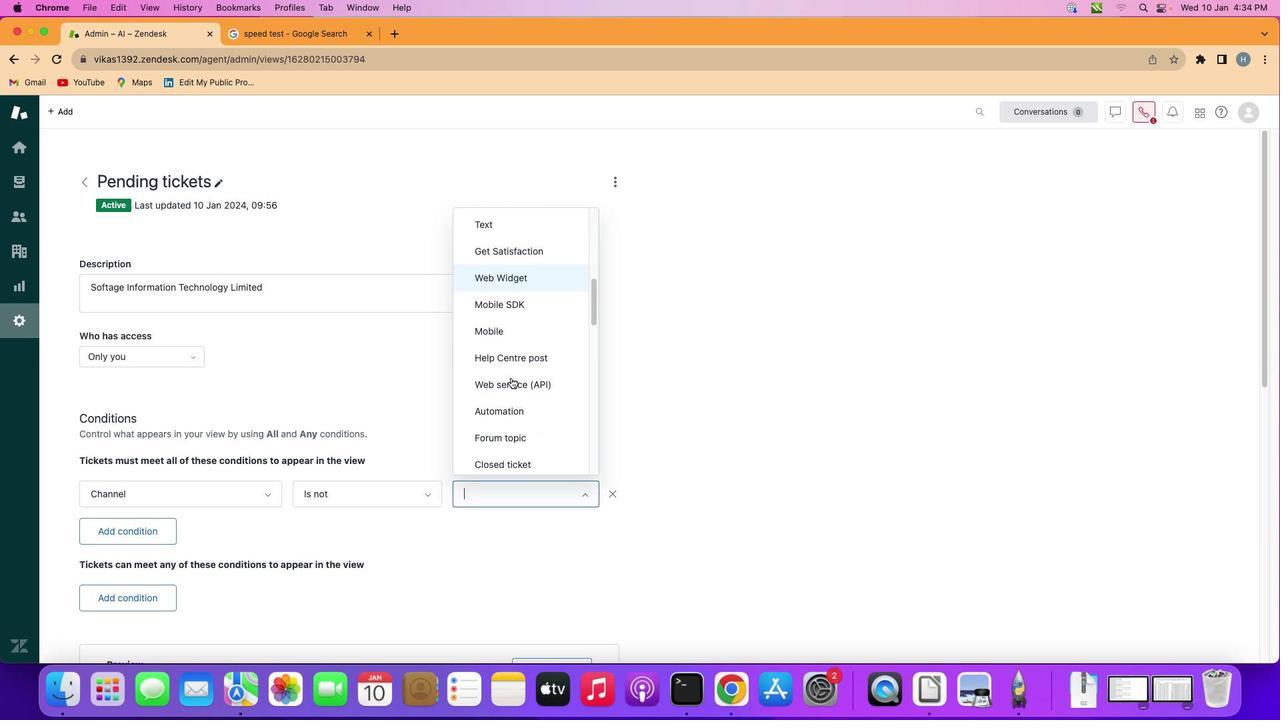 
Action: Mouse scrolled (514, 382) with delta (4, 3)
Screenshot: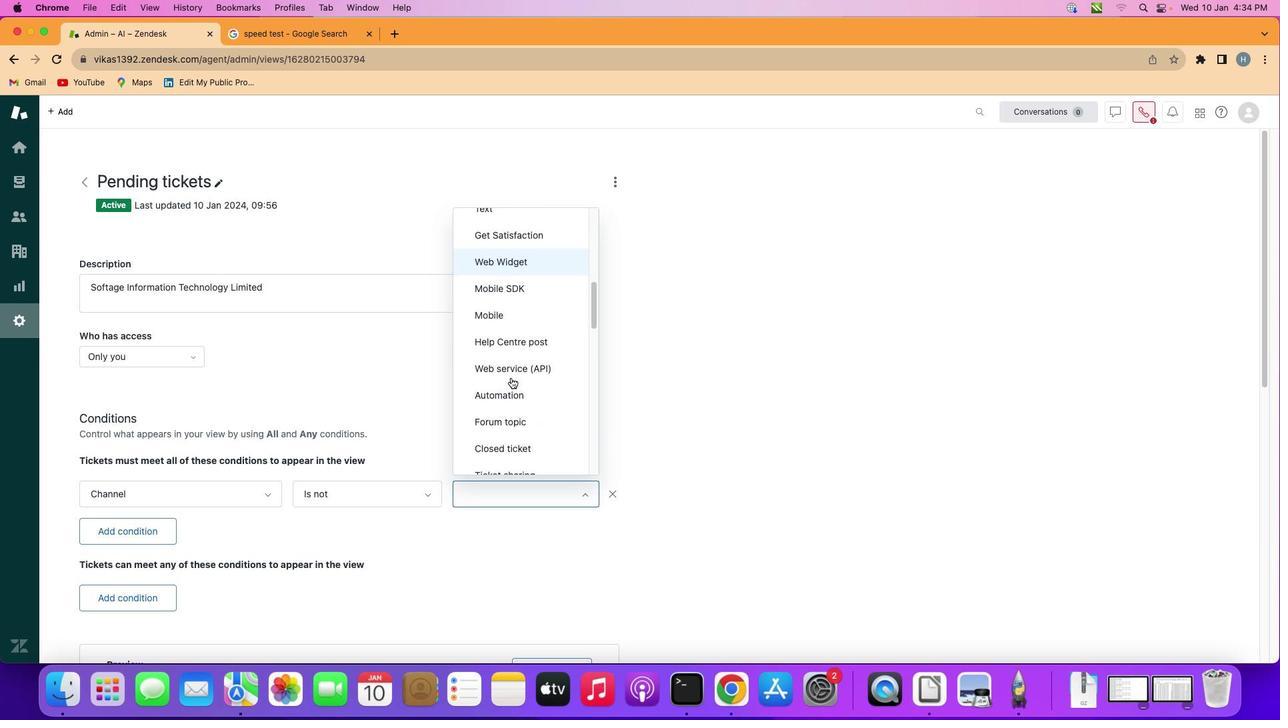 
Action: Mouse scrolled (514, 382) with delta (4, 3)
Screenshot: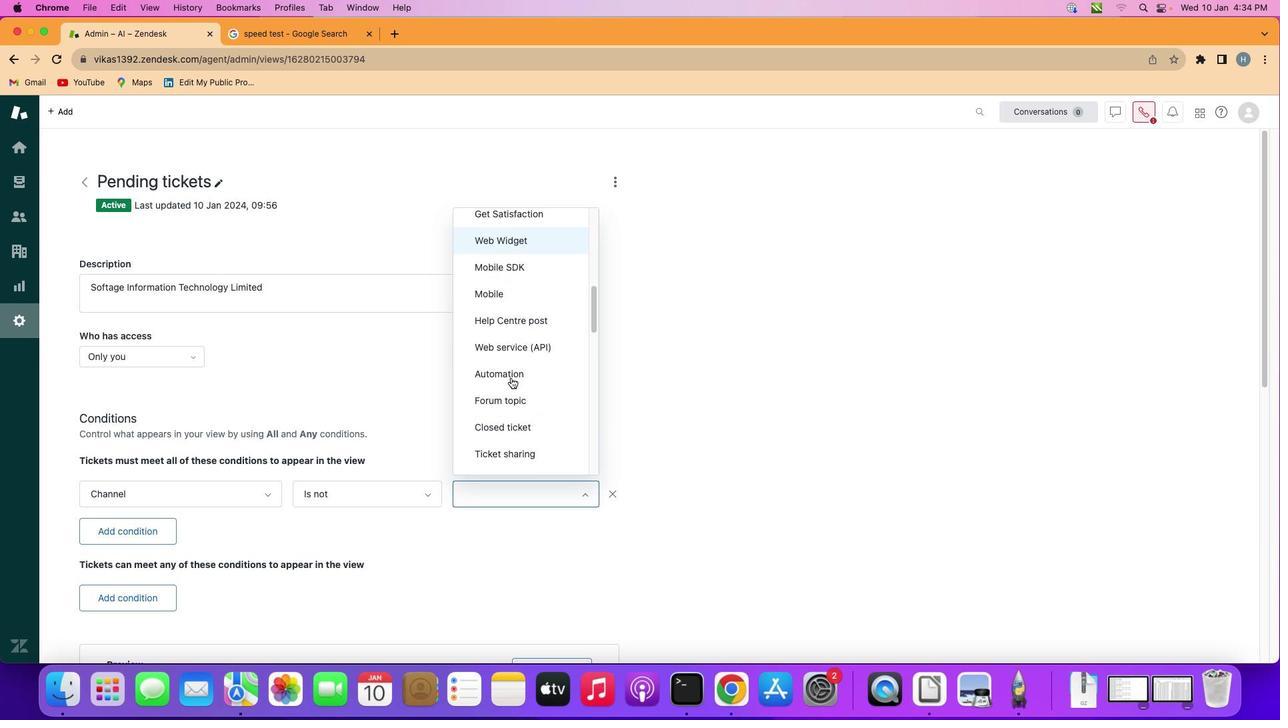 
Action: Mouse scrolled (514, 382) with delta (4, 3)
Screenshot: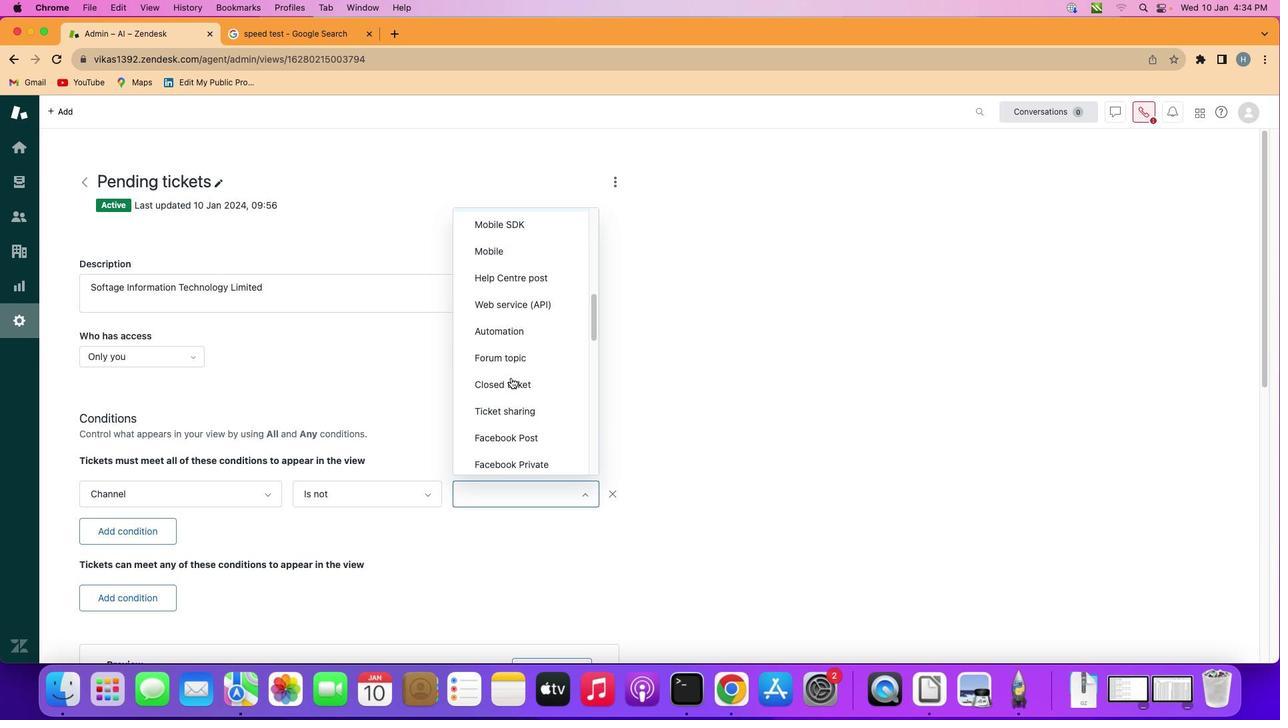 
Action: Mouse scrolled (514, 382) with delta (4, 3)
Screenshot: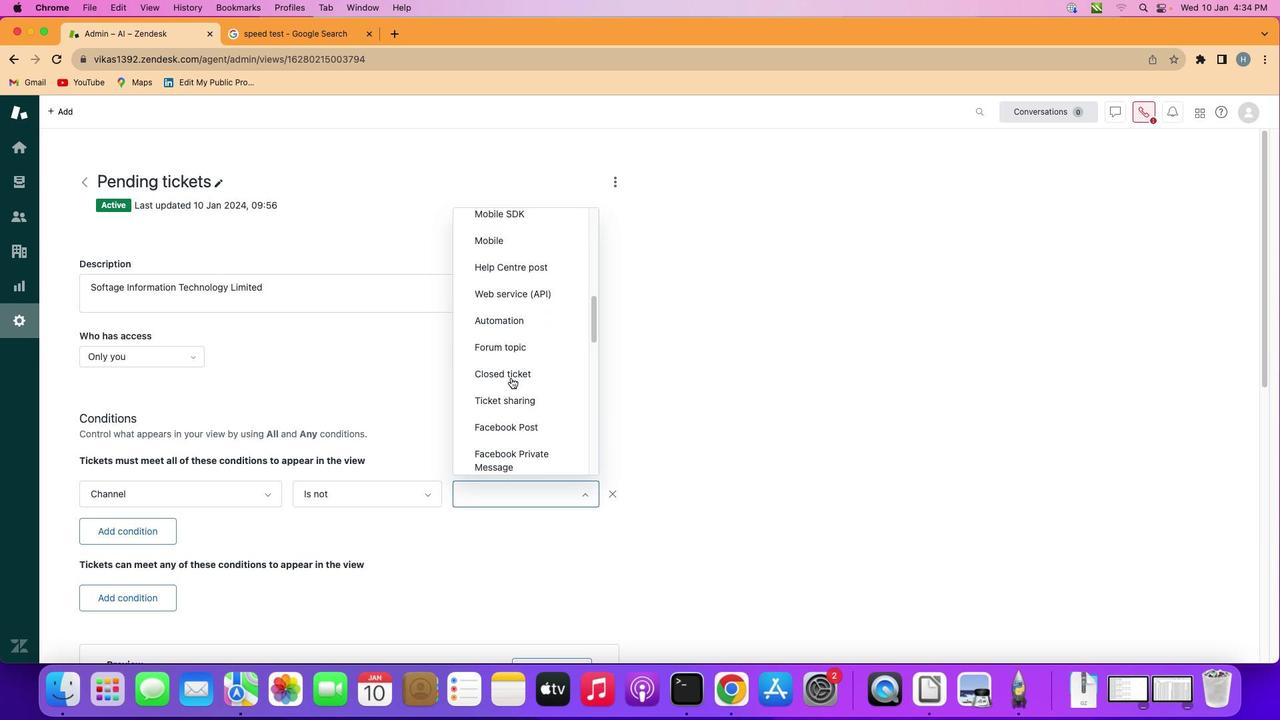 
Action: Mouse scrolled (514, 382) with delta (4, 3)
Screenshot: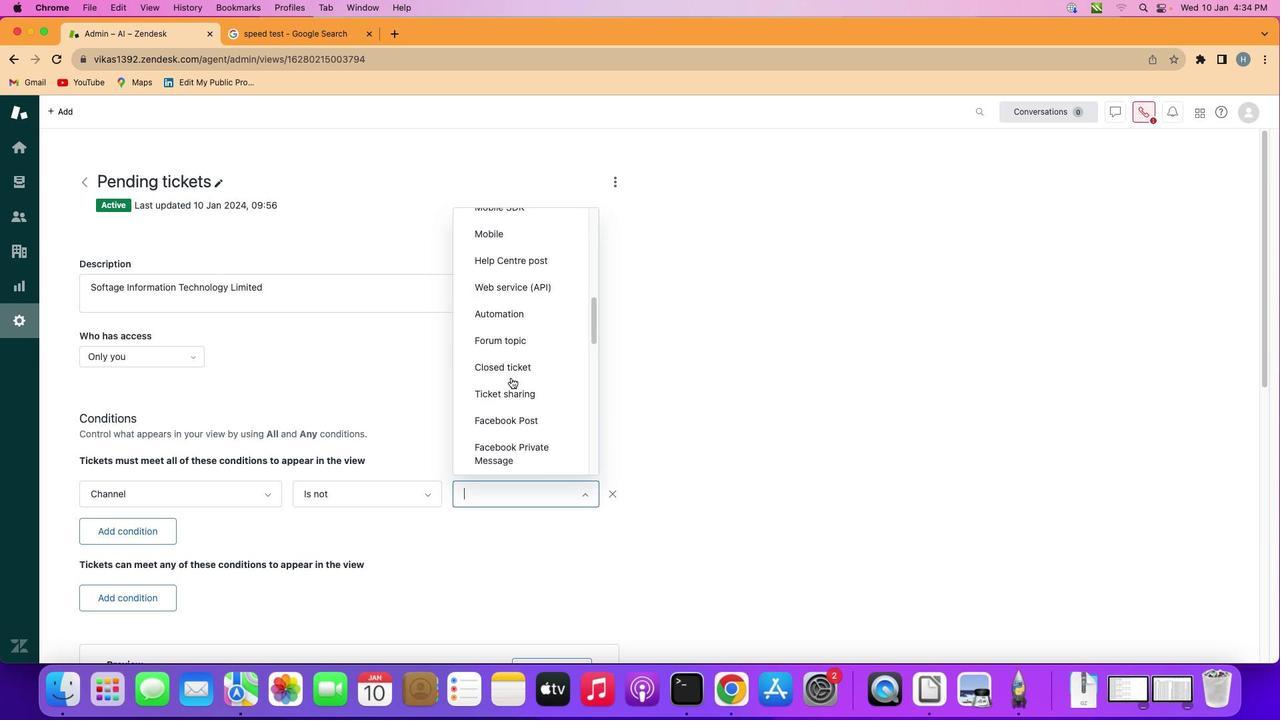 
Action: Mouse scrolled (514, 382) with delta (4, 3)
Screenshot: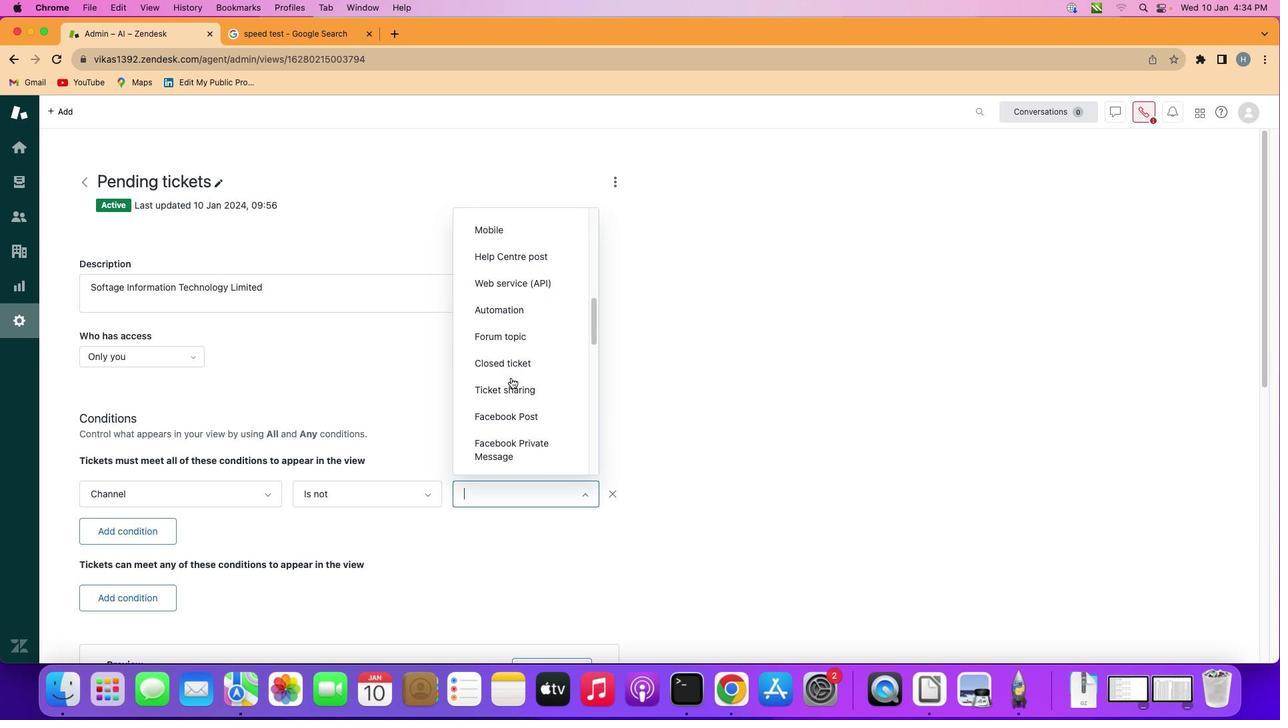 
Action: Mouse scrolled (514, 382) with delta (4, 3)
Screenshot: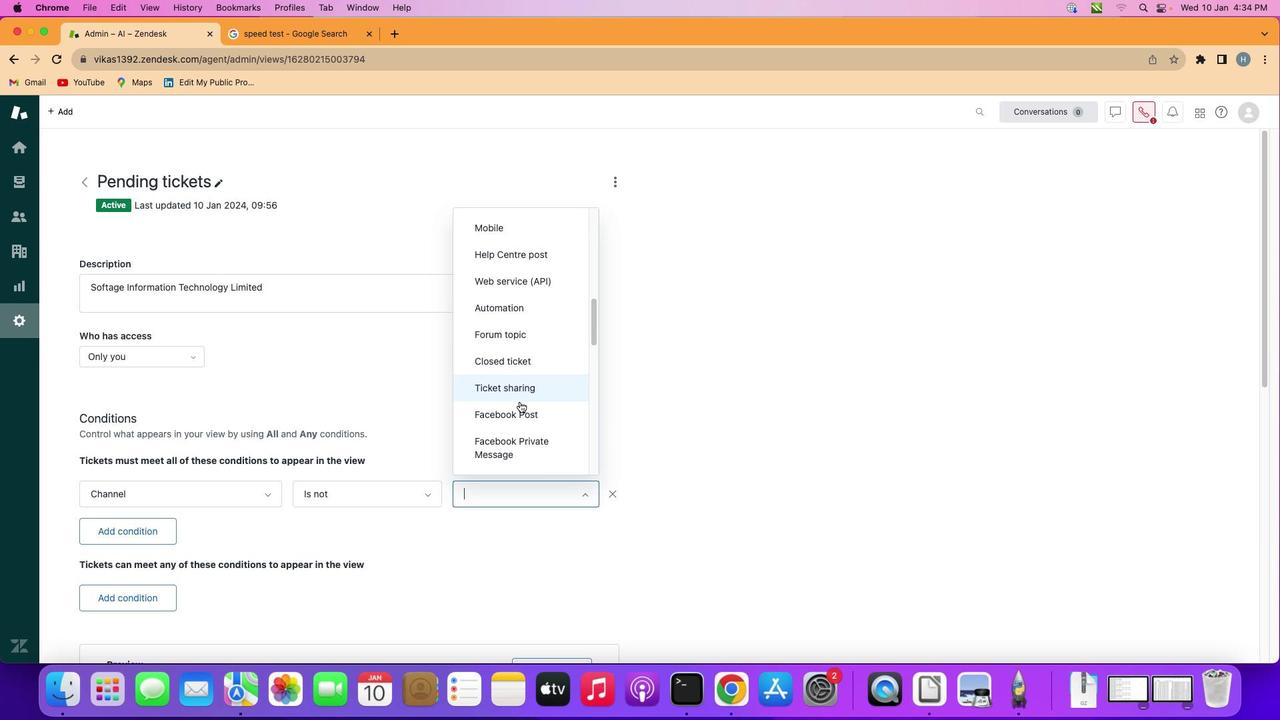 
Action: Mouse moved to (524, 417)
Screenshot: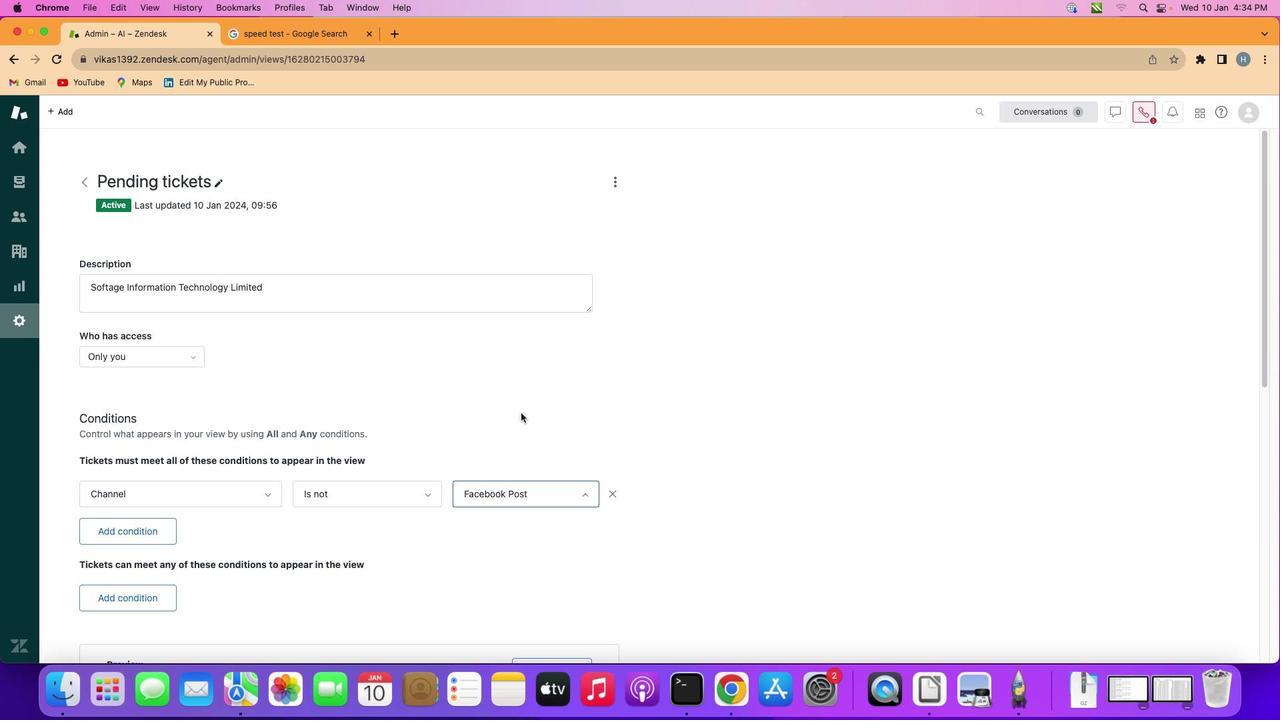 
Action: Mouse pressed left at (524, 417)
Screenshot: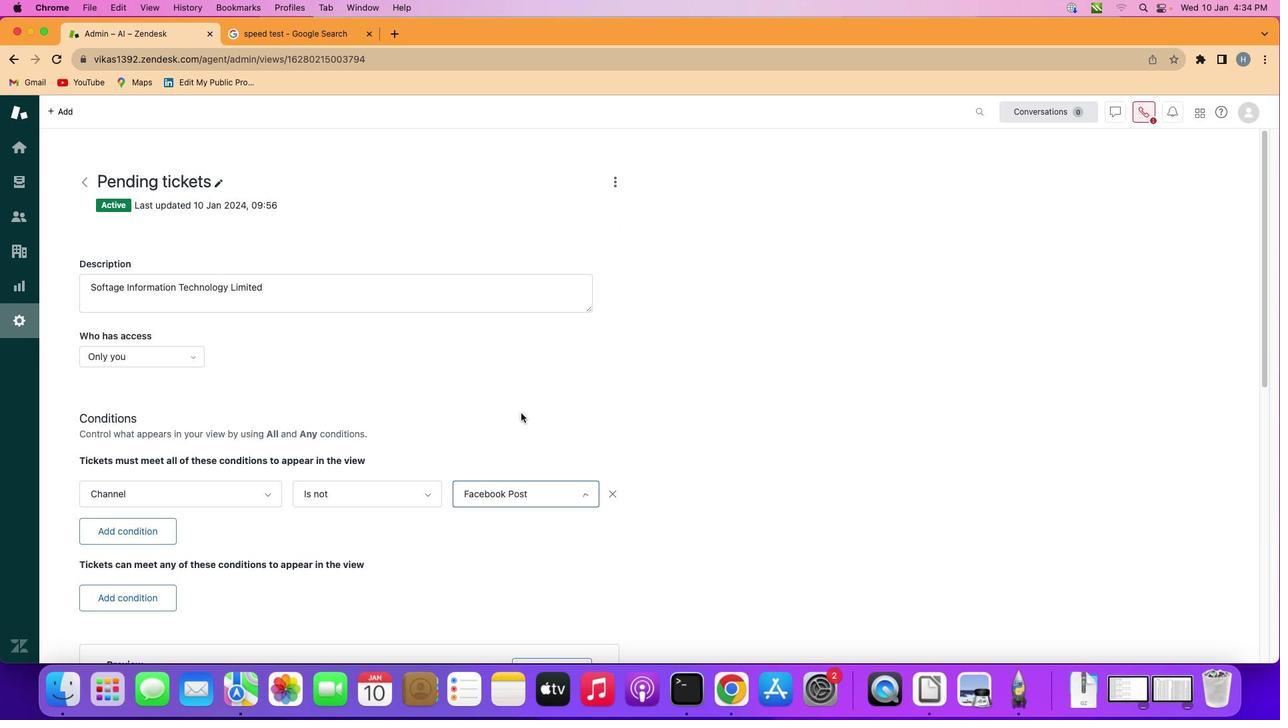 
Action: Mouse moved to (526, 416)
Screenshot: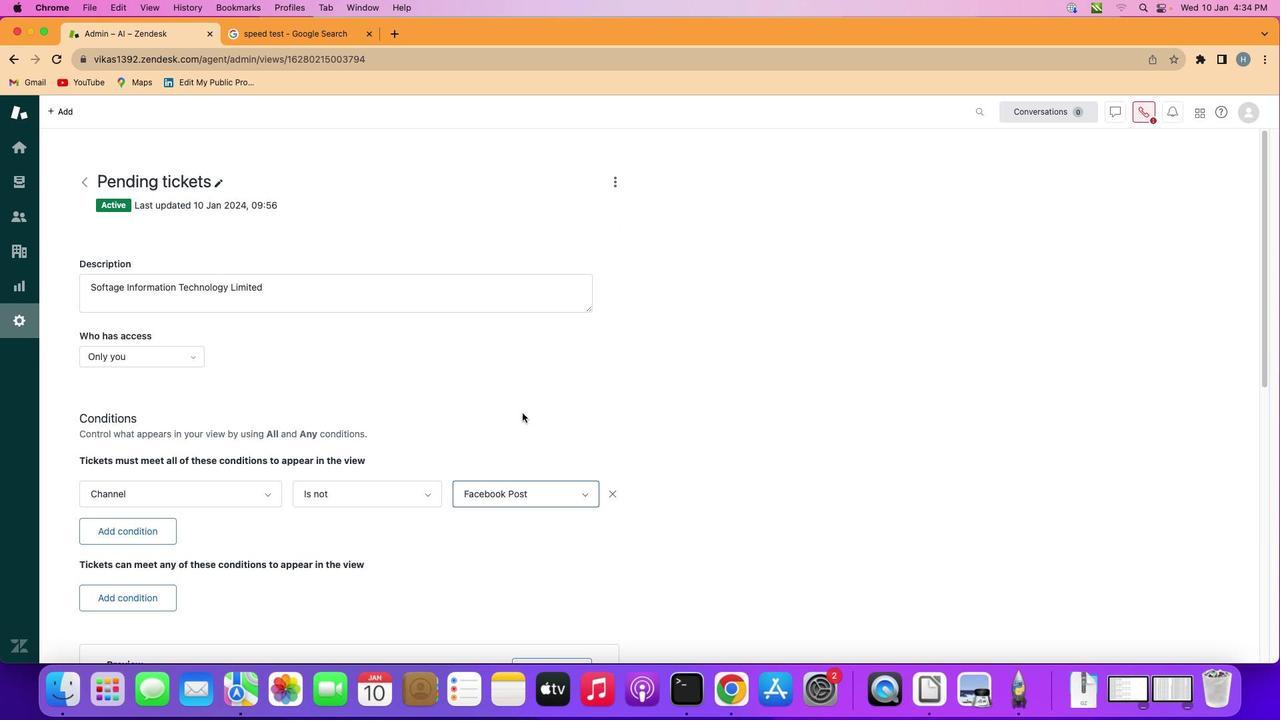 
